 Task: Use Google Earth to explore the Great Barrier Reef and Northern Lights. Add them to a project.
Action: Mouse moved to (129, 83)
Screenshot: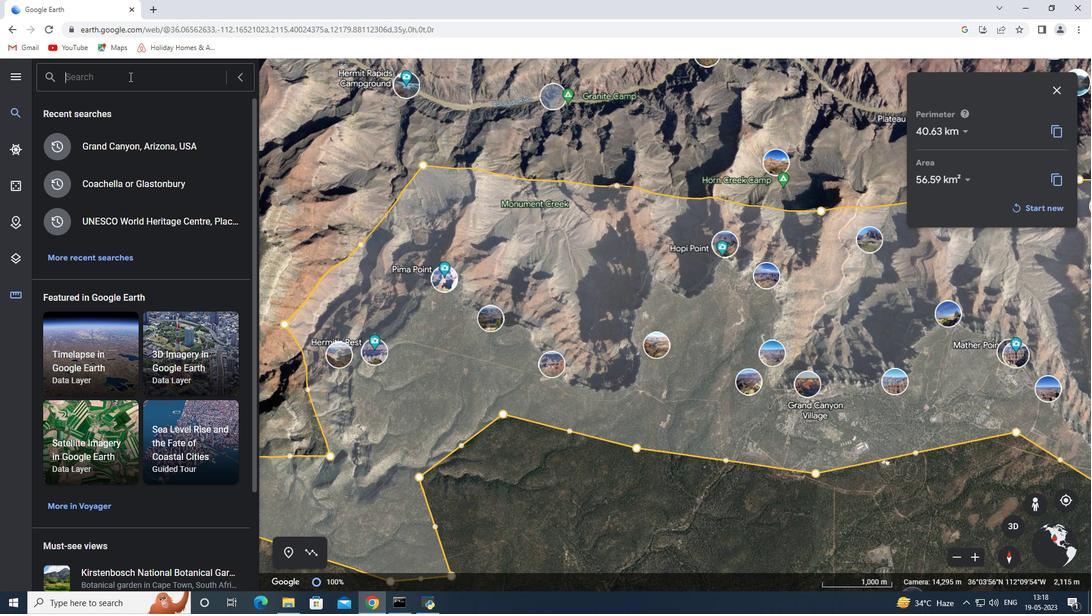 
Action: Mouse pressed left at (129, 83)
Screenshot: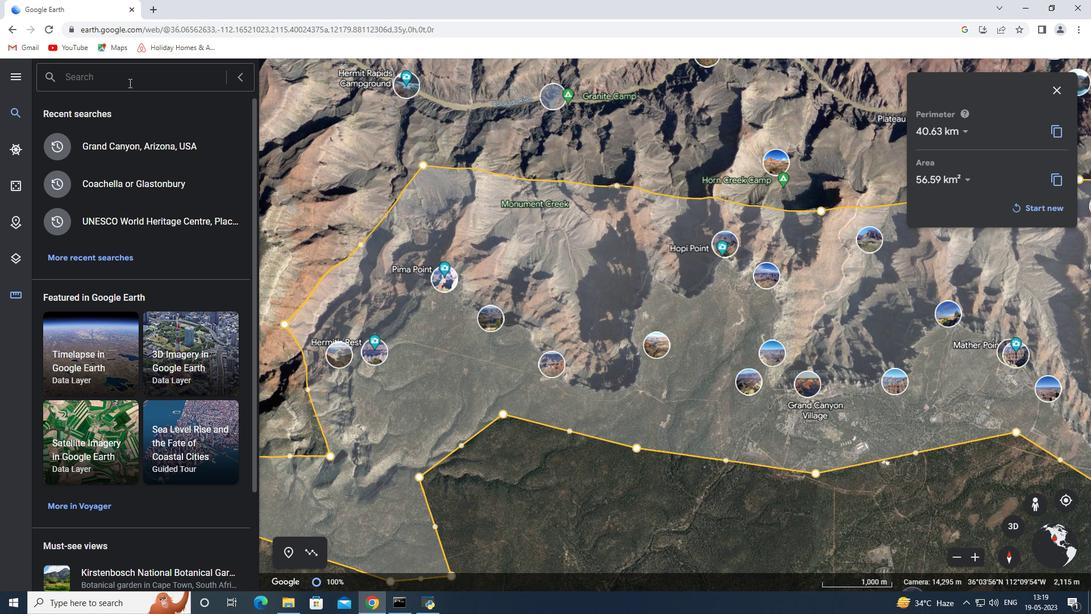 
Action: Key pressed <Key.shift><Key.shift><Key.shift><Key.shift><Key.shift><Key.shift><Key.shift><Key.shift><Key.shift><Key.shift><Key.shift><Key.shift><Key.shift><Key.shift><Key.shift><Key.shift><Key.shift><Key.shift><Key.shift><Key.shift><Key.shift><Key.shift><Key.shift><Key.shift><Key.shift><Key.shift><Key.shift><Key.shift><Key.shift><Key.shift><Key.shift><Key.shift><Key.shift><Key.shift>North<Key.space><Key.backspace>ern<Key.space><Key.shift>Lights<Key.space>
Screenshot: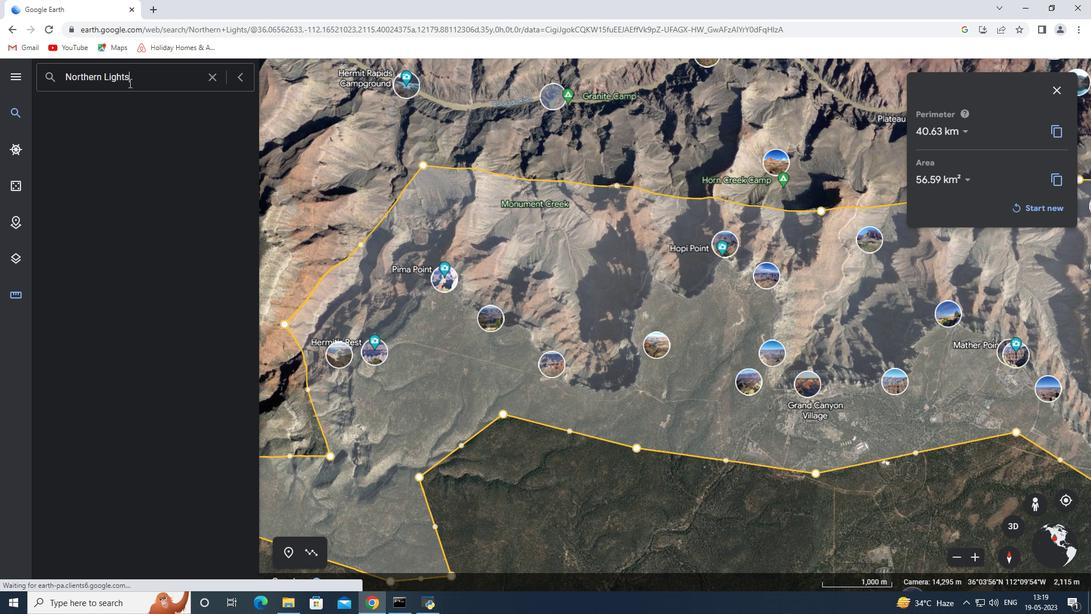 
Action: Mouse moved to (178, 95)
Screenshot: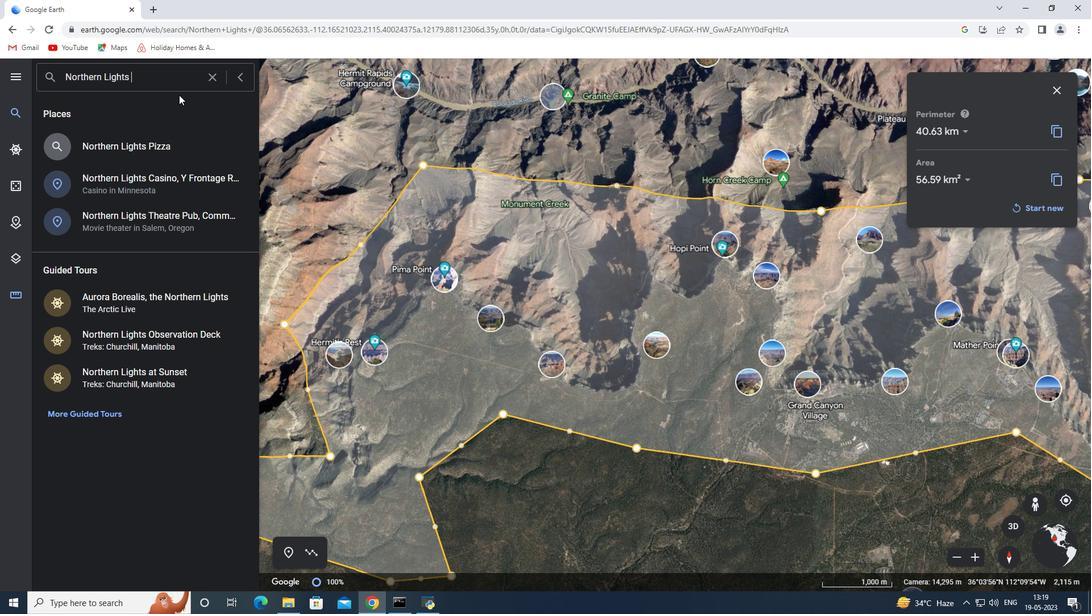 
Action: Key pressed <Key.enter>
Screenshot: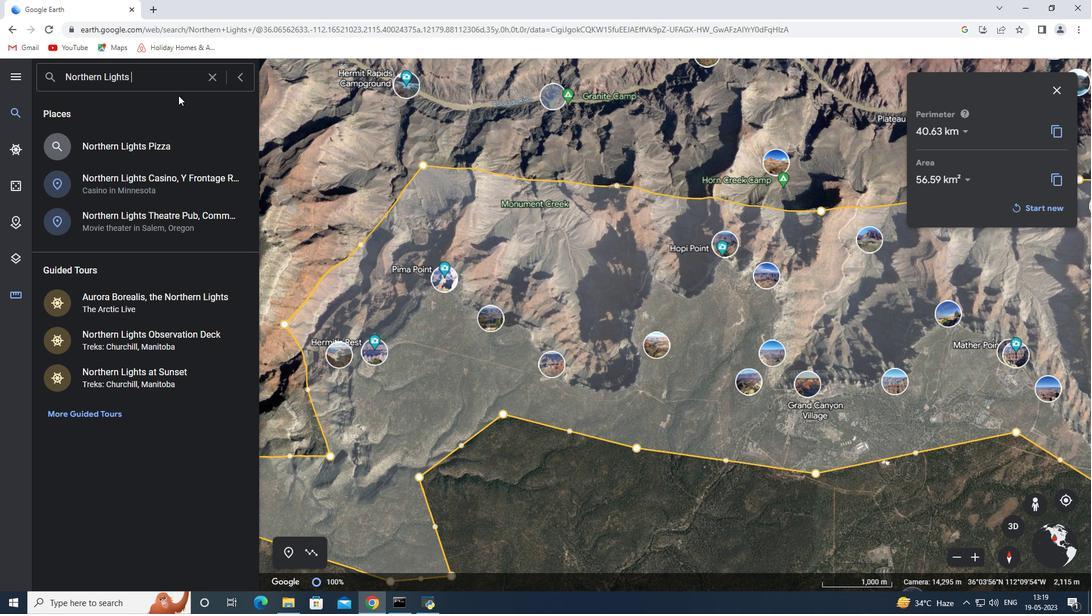 
Action: Mouse moved to (210, 78)
Screenshot: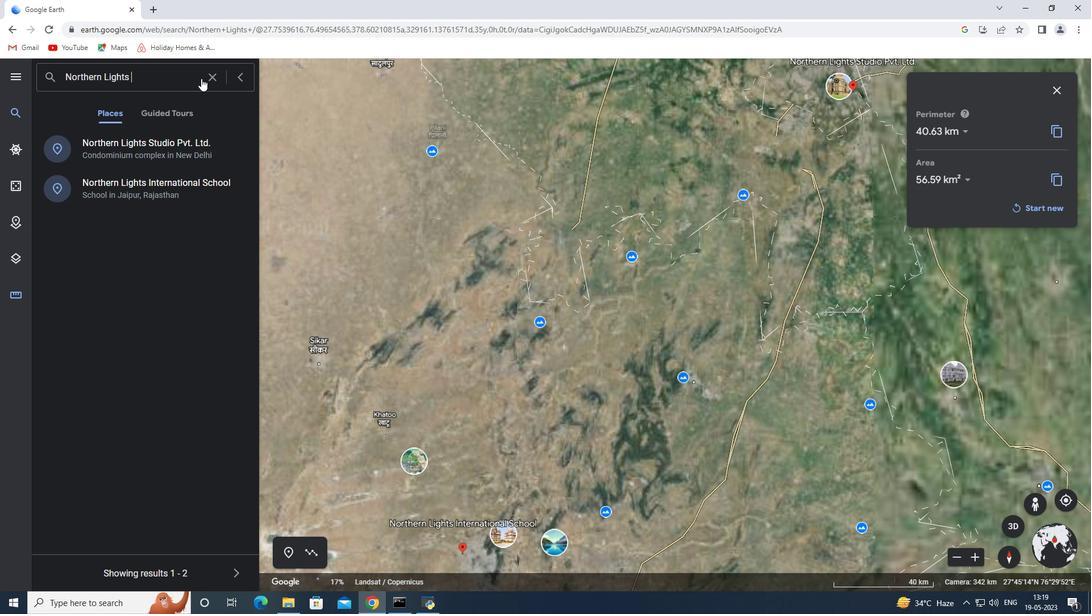 
Action: Mouse pressed left at (210, 78)
Screenshot: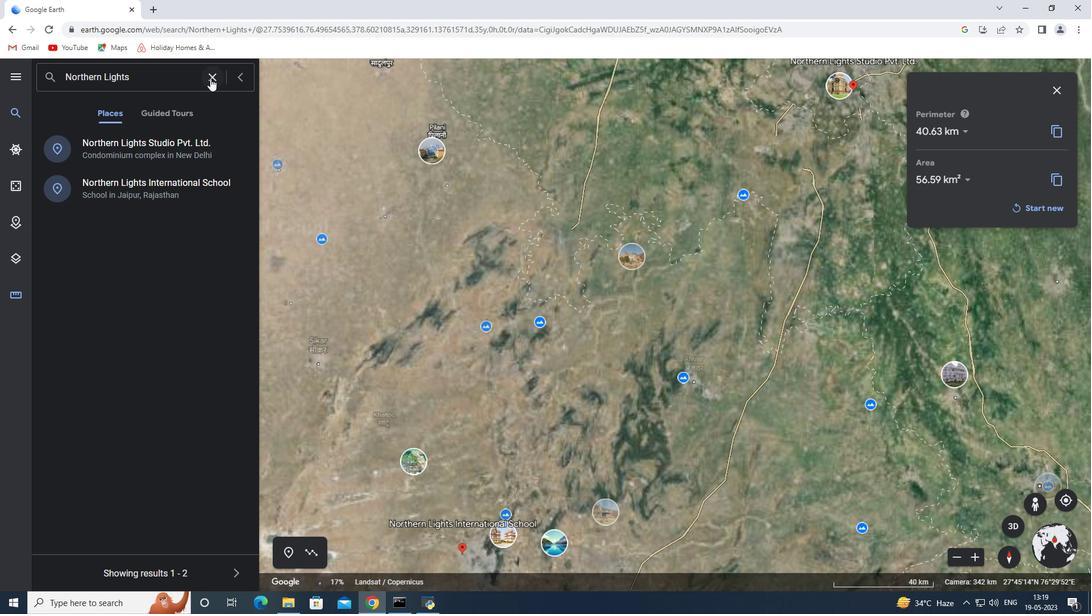 
Action: Mouse moved to (158, 77)
Screenshot: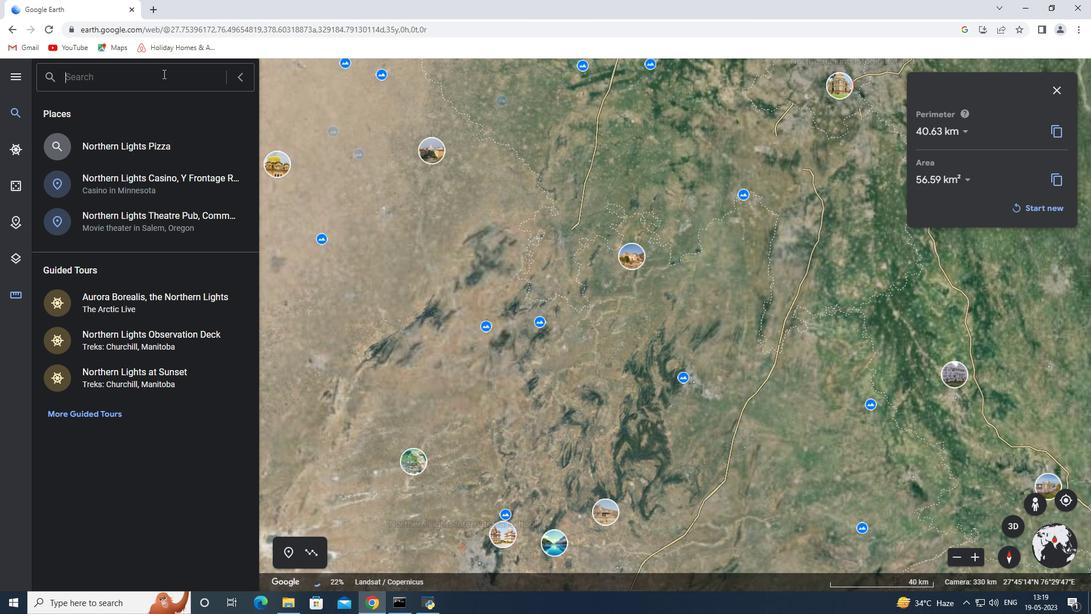 
Action: Mouse pressed left at (158, 77)
Screenshot: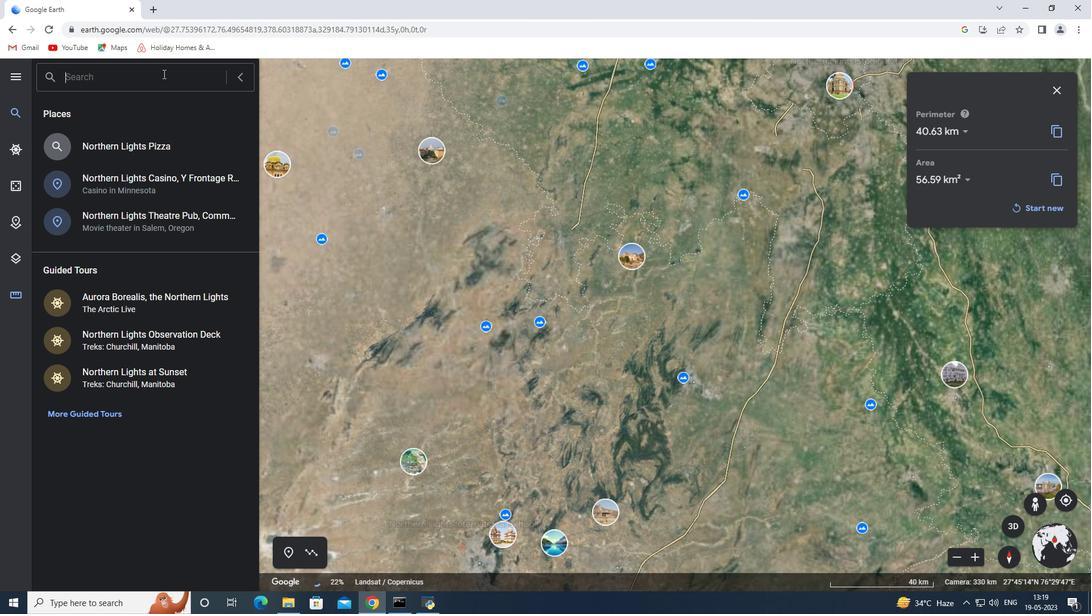 
Action: Mouse moved to (157, 77)
Screenshot: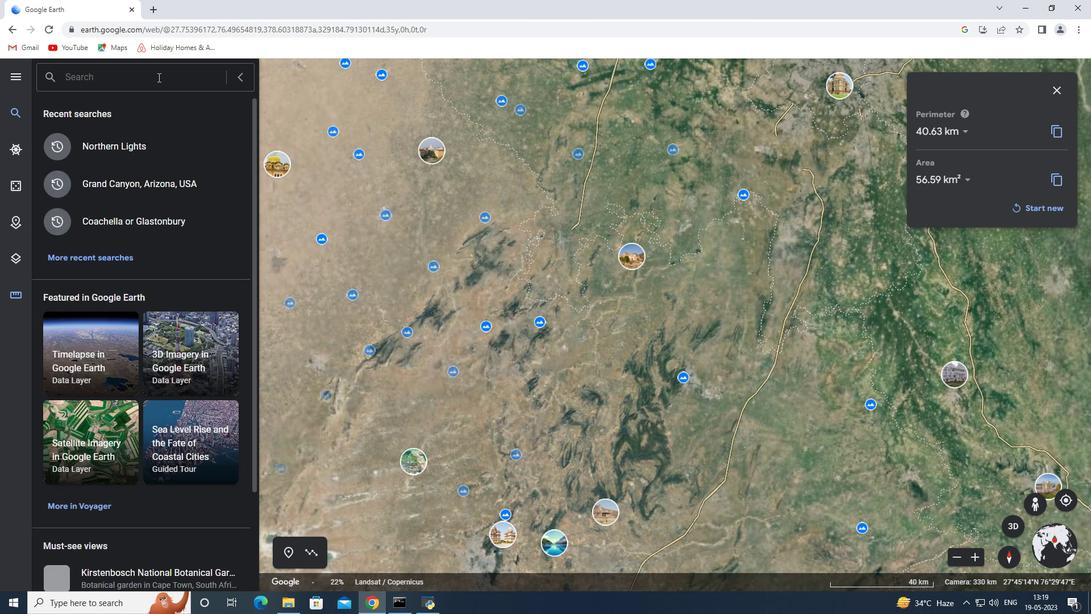 
Action: Key pressed <Key.shift>Great<Key.space><Key.shift>Barrier<Key.space><Key.shift><Key.shift><Key.shift><Key.shift><Key.shift><Key.shift><Key.shift><Key.shift>Reef<Key.enter>
Screenshot: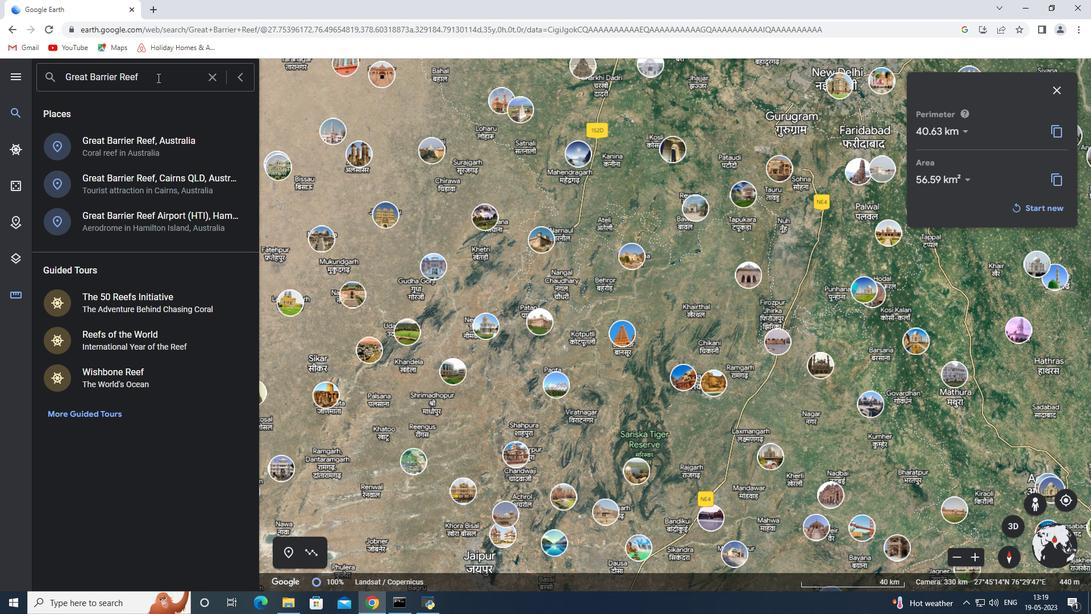 
Action: Mouse moved to (503, 447)
Screenshot: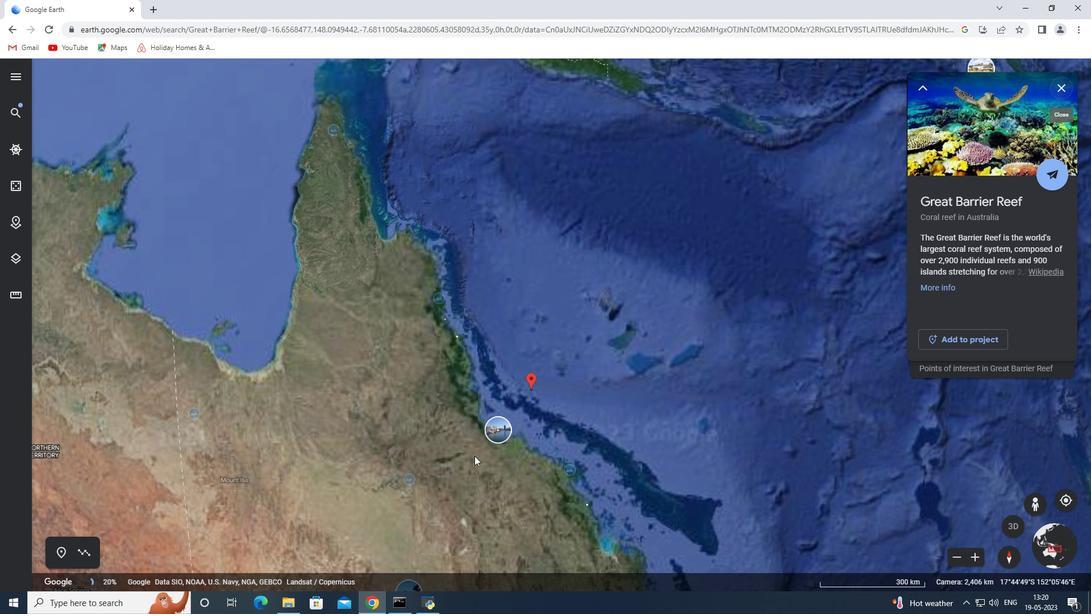
Action: Mouse scrolled (503, 448) with delta (0, 0)
Screenshot: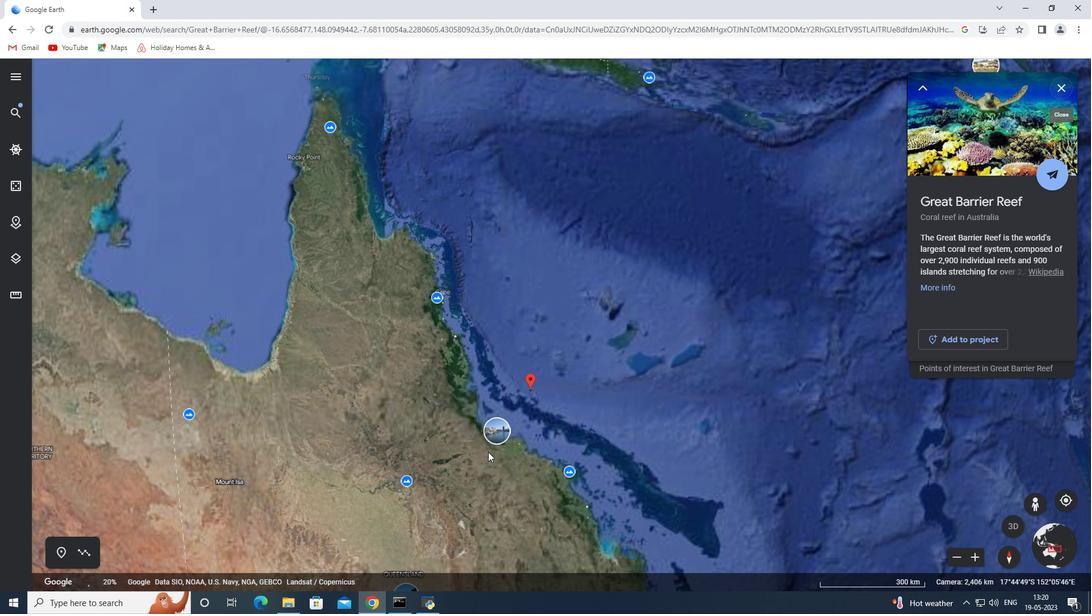 
Action: Mouse scrolled (503, 448) with delta (0, 0)
Screenshot: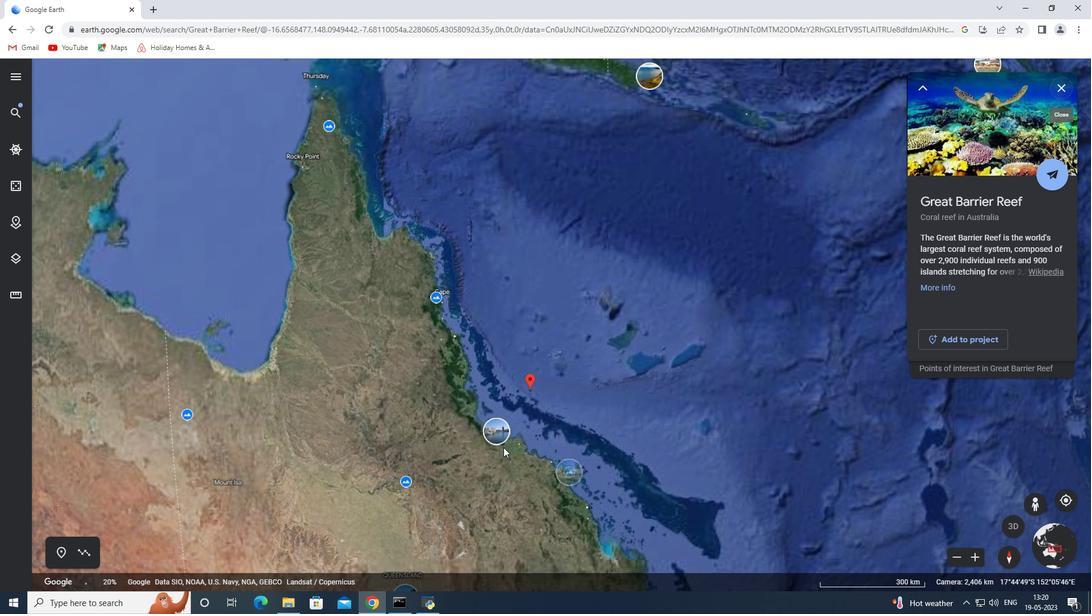 
Action: Mouse moved to (506, 445)
Screenshot: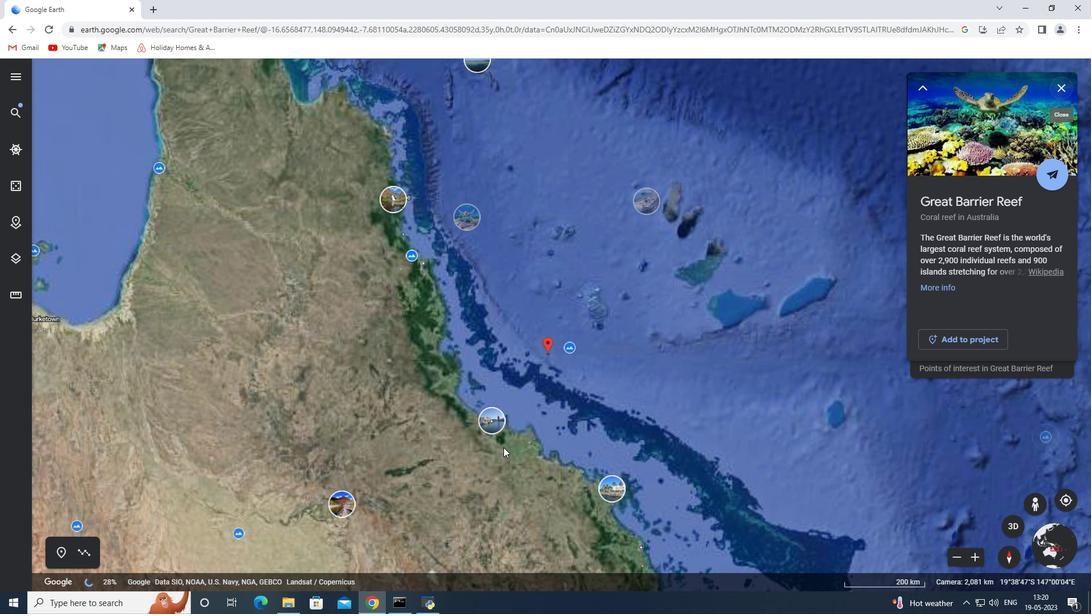 
Action: Mouse scrolled (506, 446) with delta (0, 0)
Screenshot: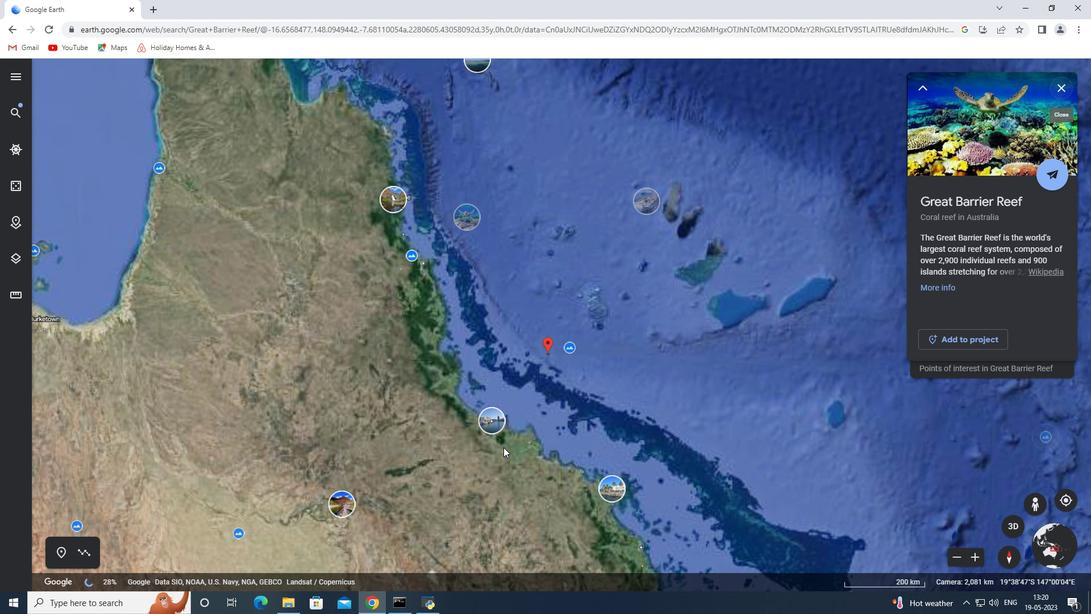 
Action: Mouse moved to (507, 445)
Screenshot: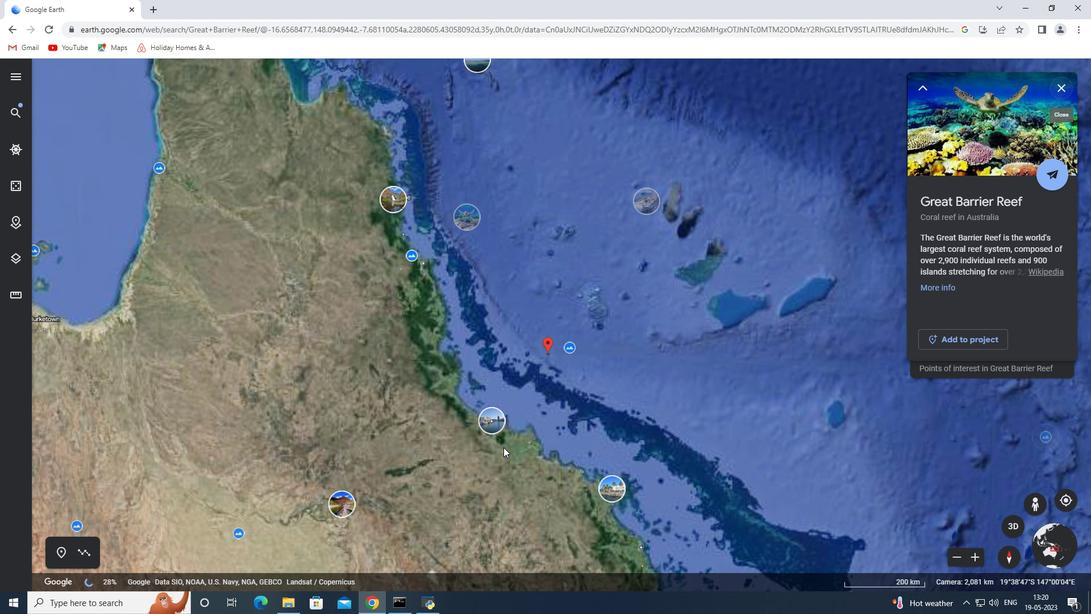 
Action: Mouse scrolled (507, 446) with delta (0, 0)
Screenshot: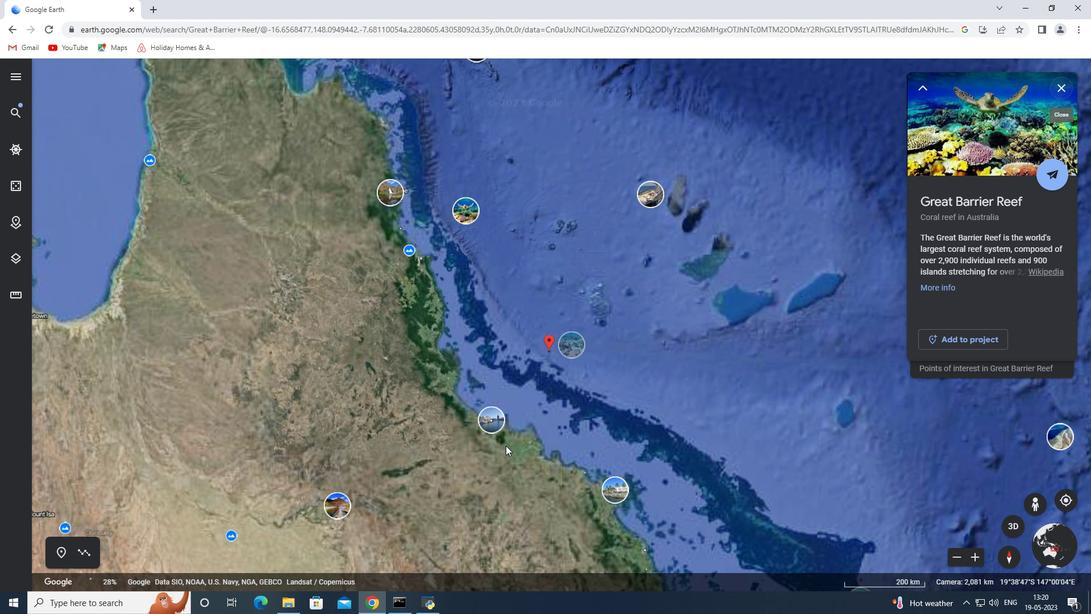 
Action: Mouse moved to (602, 308)
Screenshot: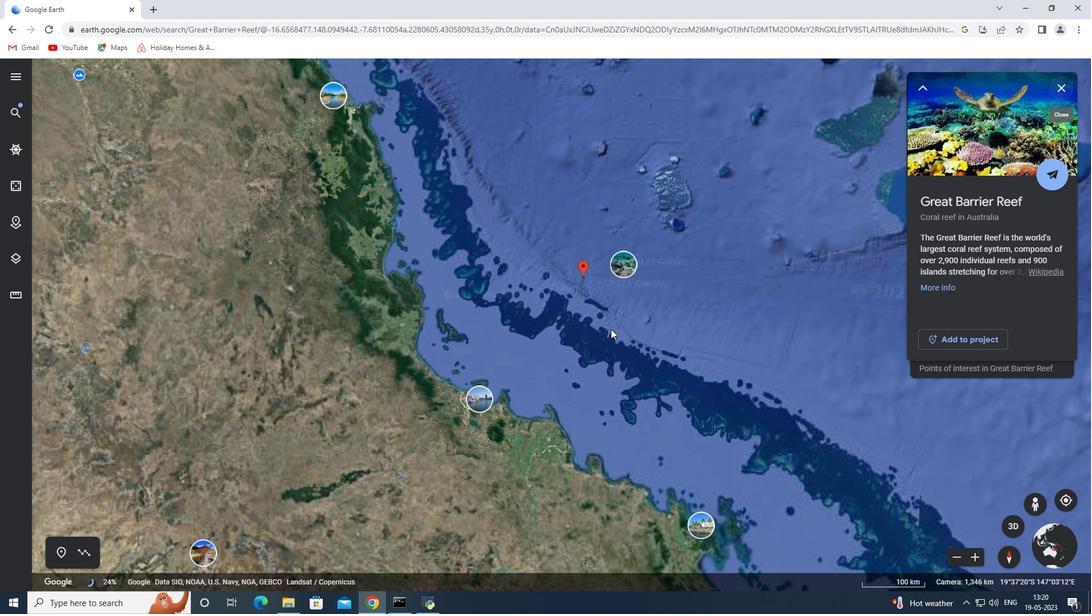 
Action: Mouse scrolled (602, 309) with delta (0, 0)
Screenshot: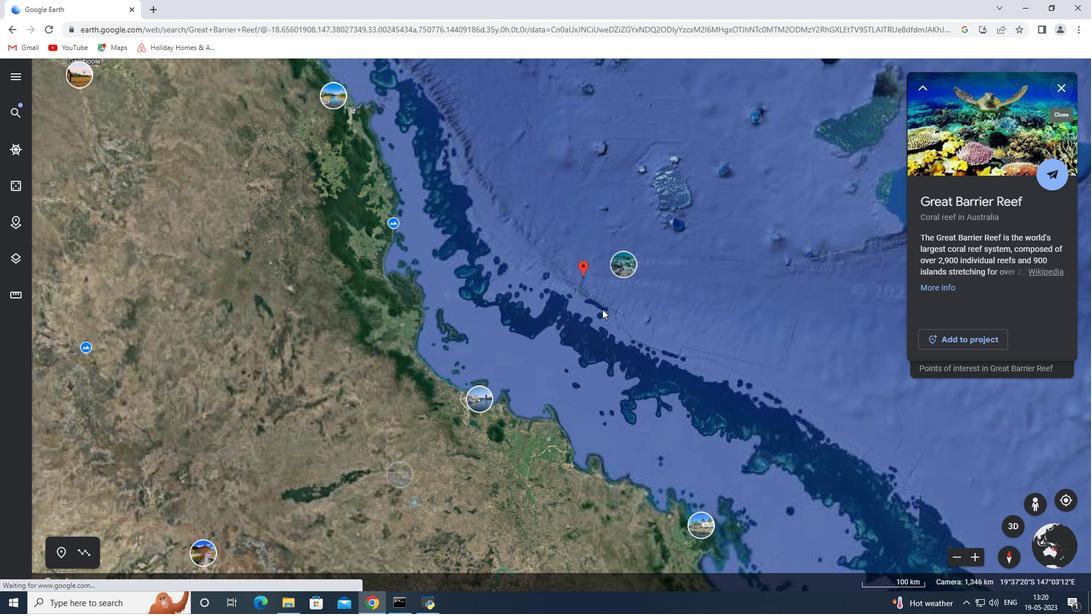 
Action: Mouse moved to (967, 148)
Screenshot: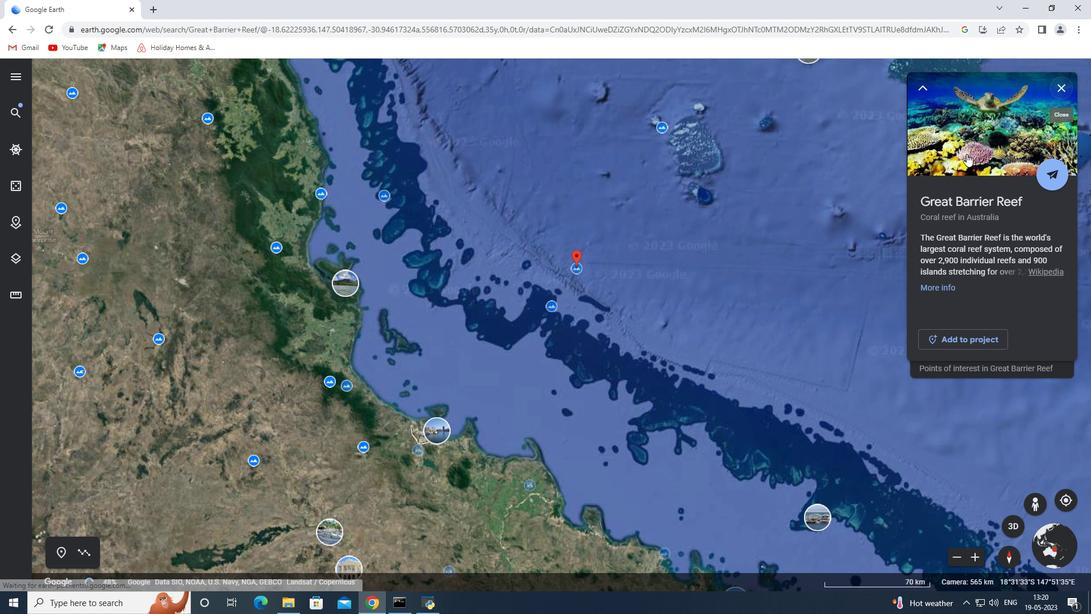 
Action: Mouse pressed left at (967, 148)
Screenshot: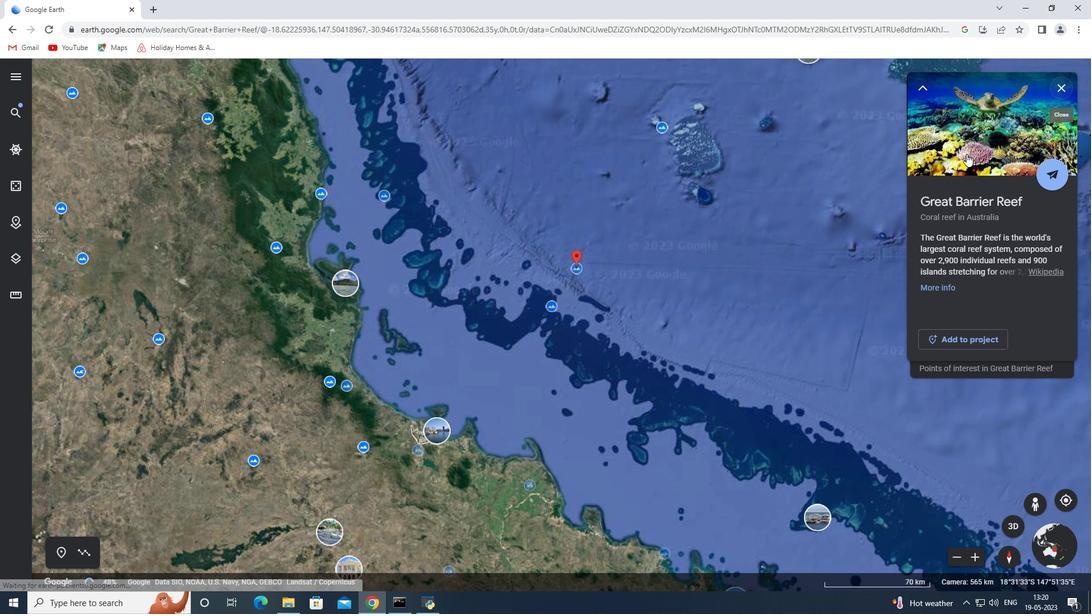
Action: Mouse moved to (1019, 290)
Screenshot: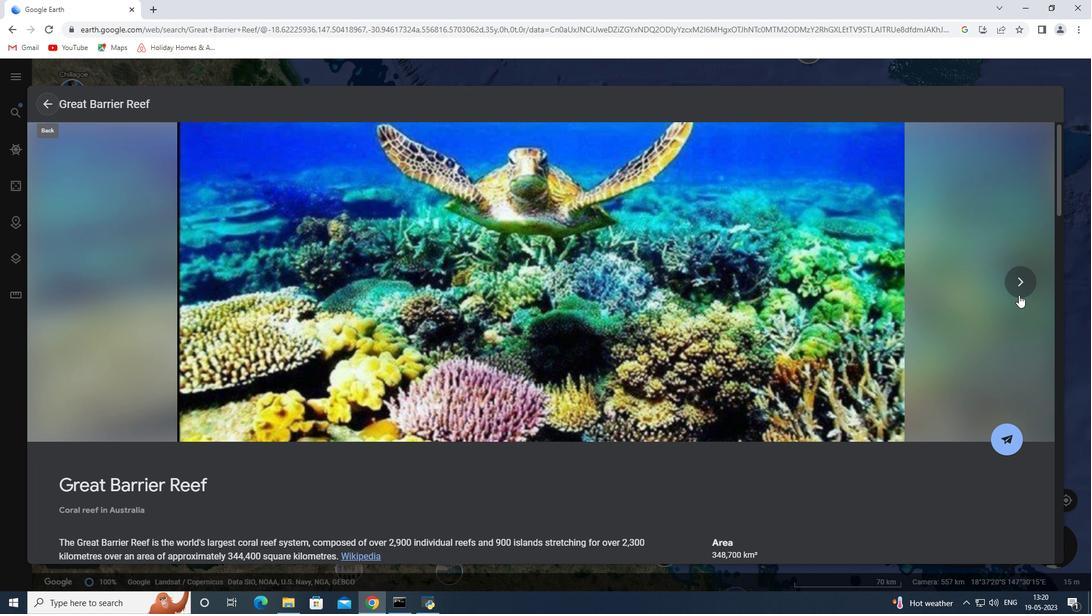 
Action: Mouse pressed left at (1019, 290)
Screenshot: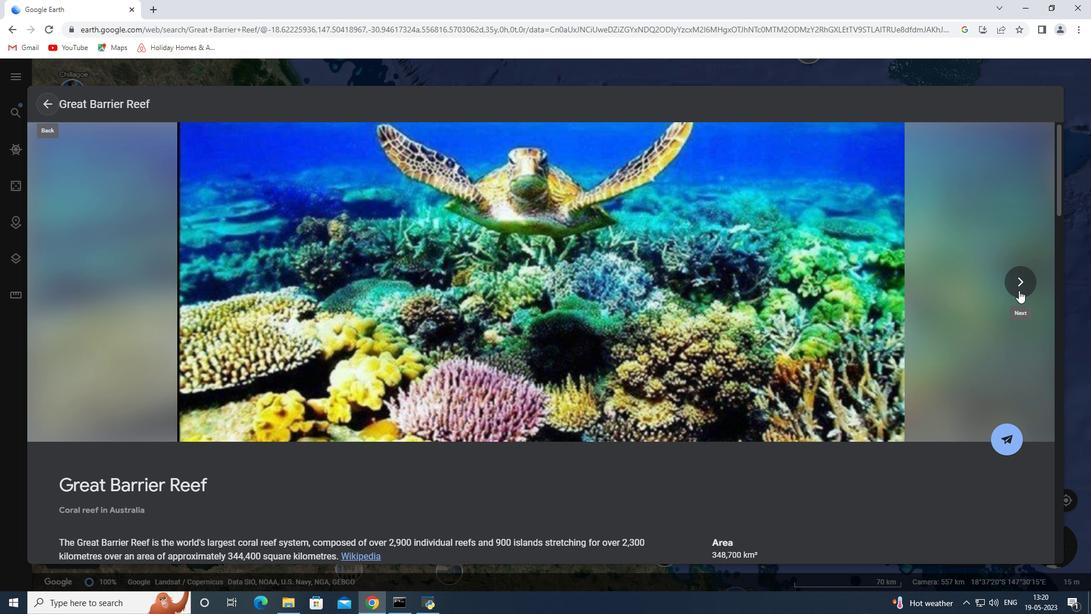 
Action: Mouse moved to (1019, 291)
Screenshot: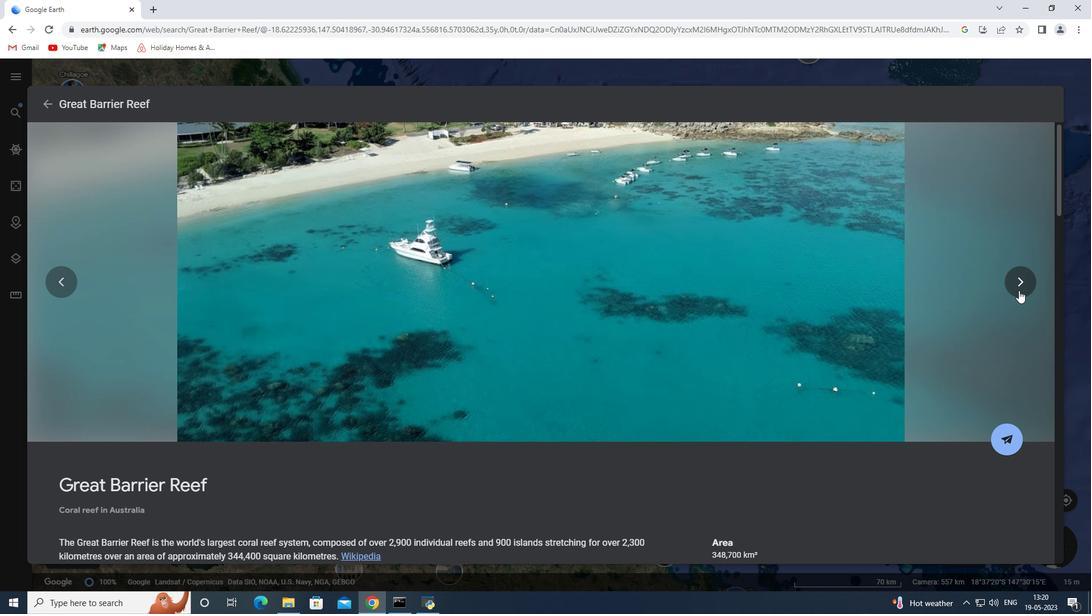 
Action: Mouse pressed left at (1019, 291)
Screenshot: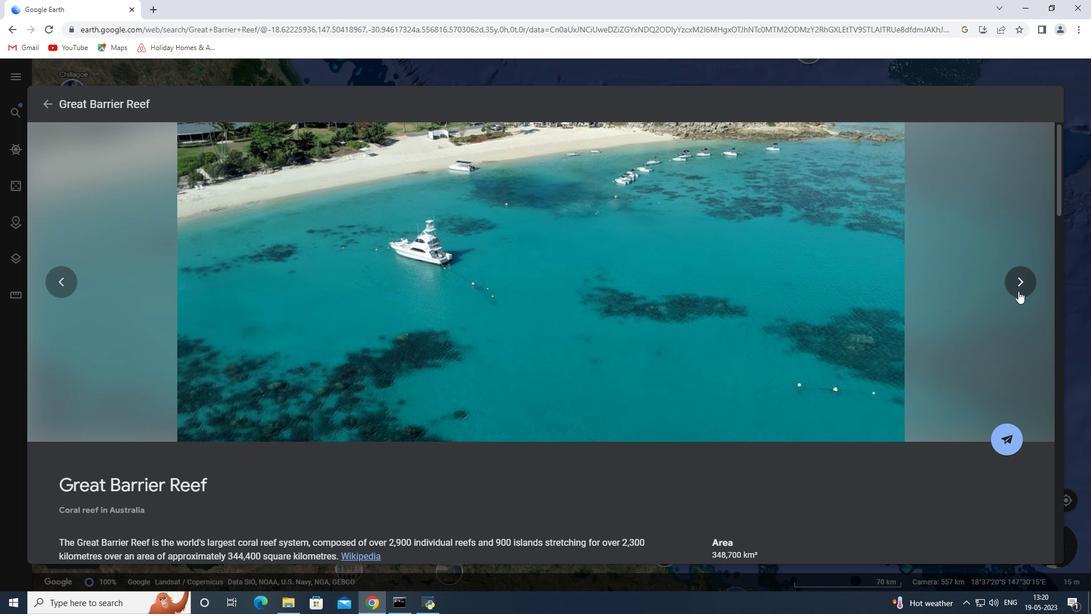 
Action: Mouse moved to (1017, 294)
Screenshot: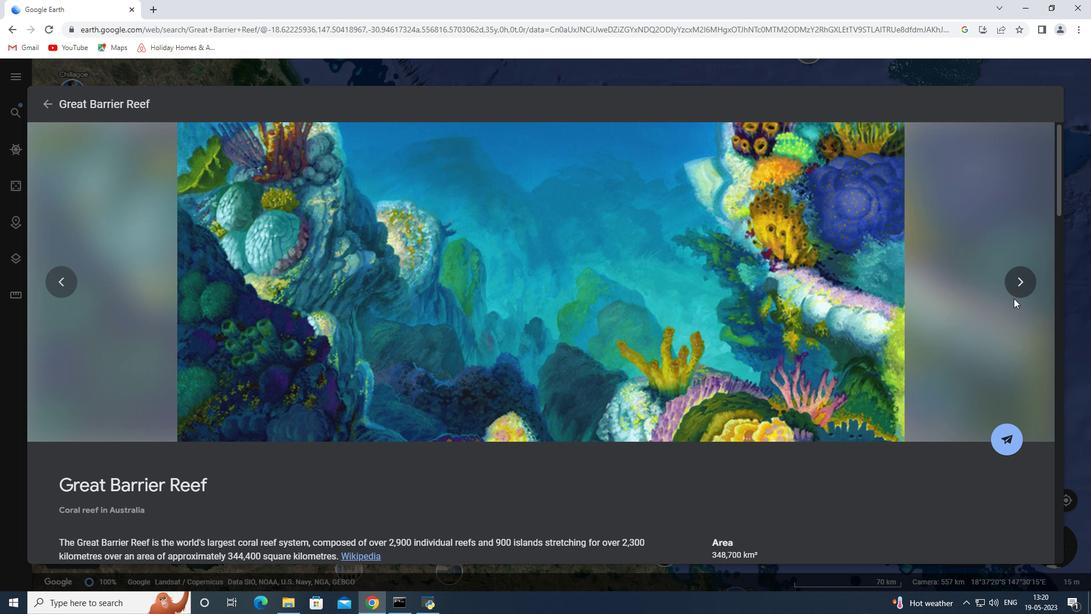 
Action: Mouse pressed left at (1017, 294)
Screenshot: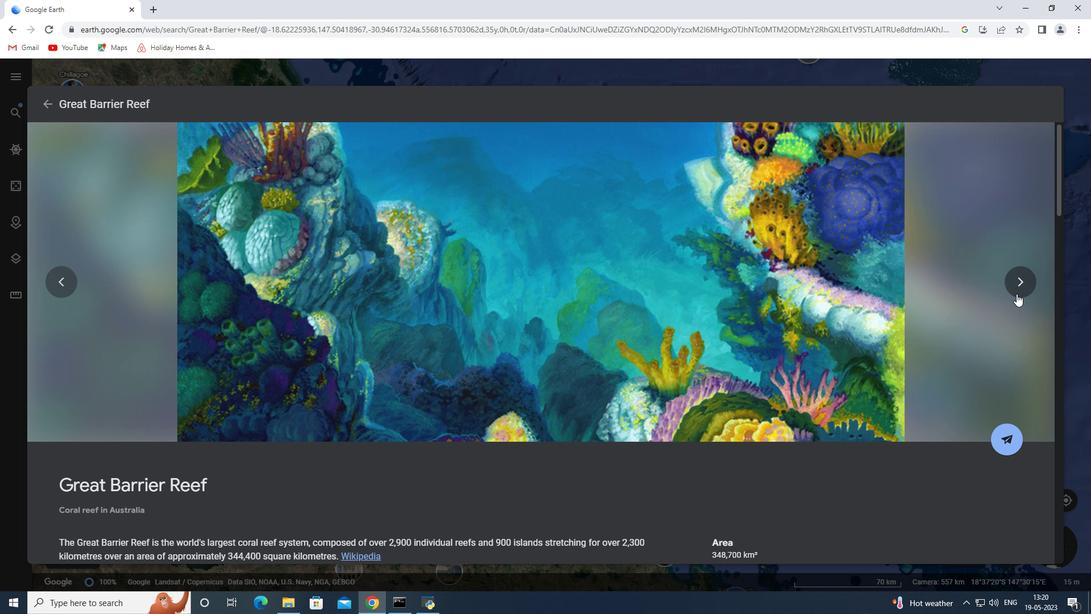 
Action: Mouse pressed left at (1017, 294)
Screenshot: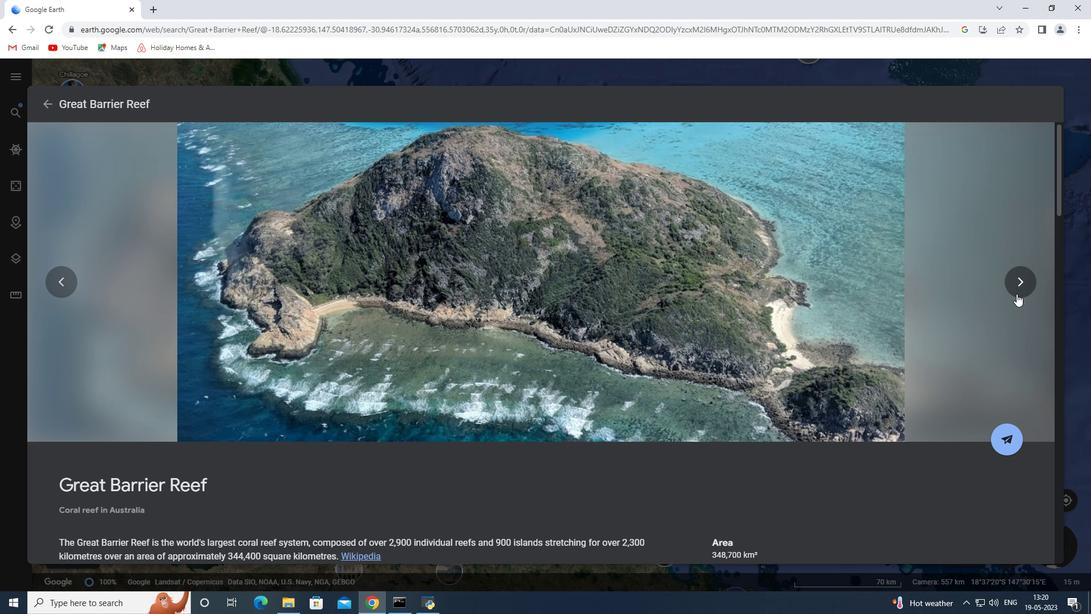 
Action: Mouse pressed left at (1017, 294)
Screenshot: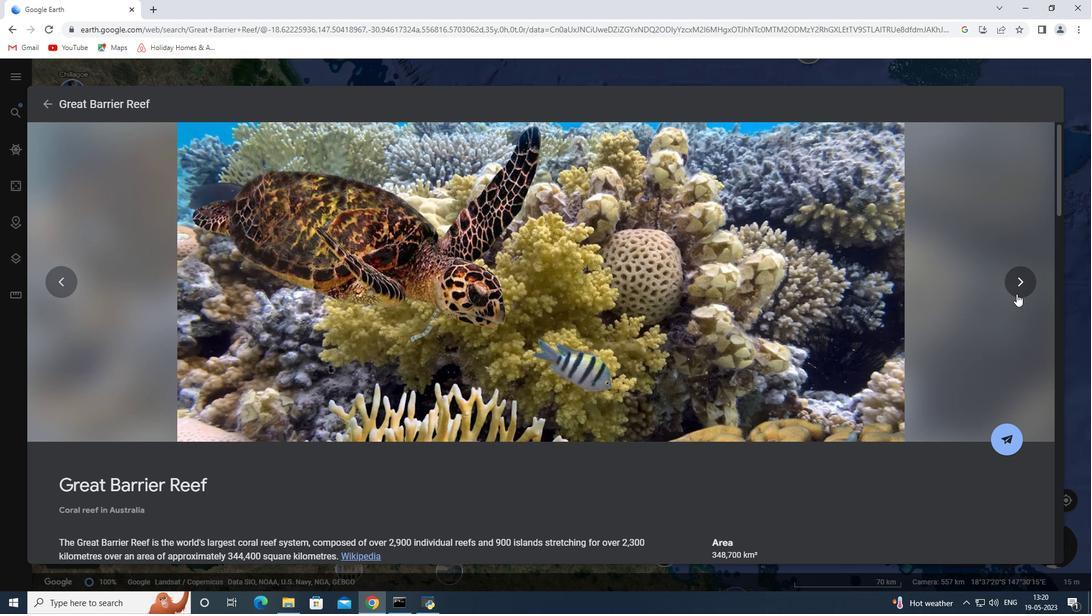 
Action: Mouse pressed left at (1017, 294)
Screenshot: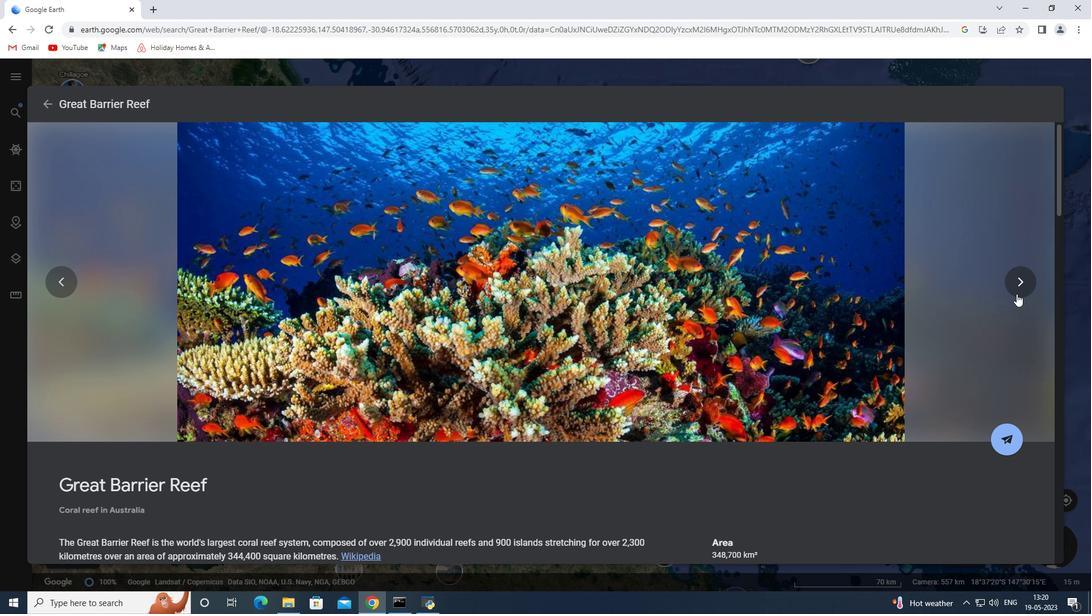 
Action: Mouse pressed left at (1017, 294)
Screenshot: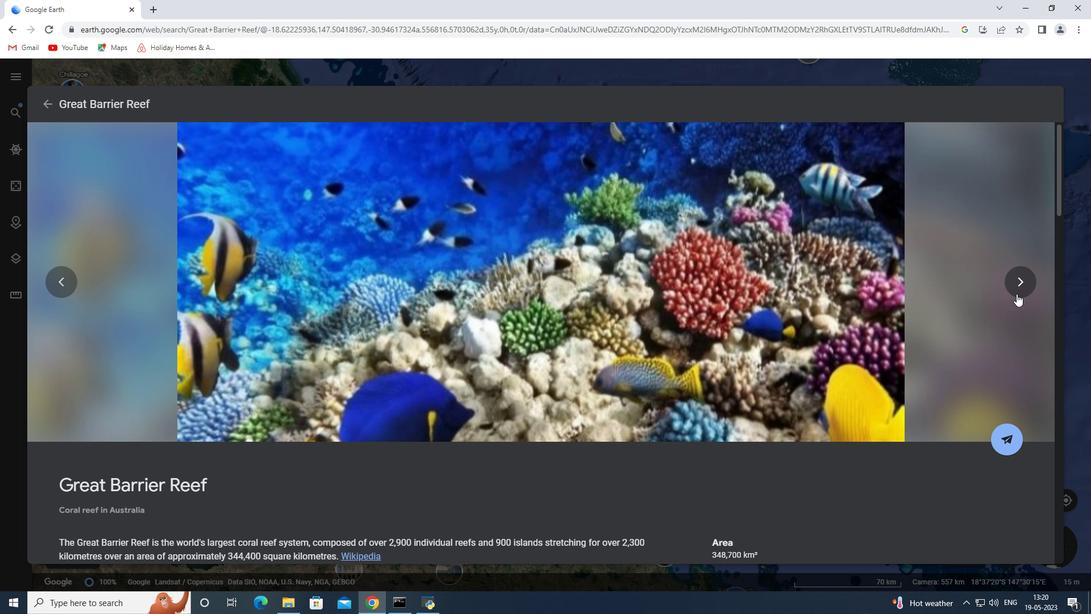 
Action: Mouse pressed left at (1017, 294)
Screenshot: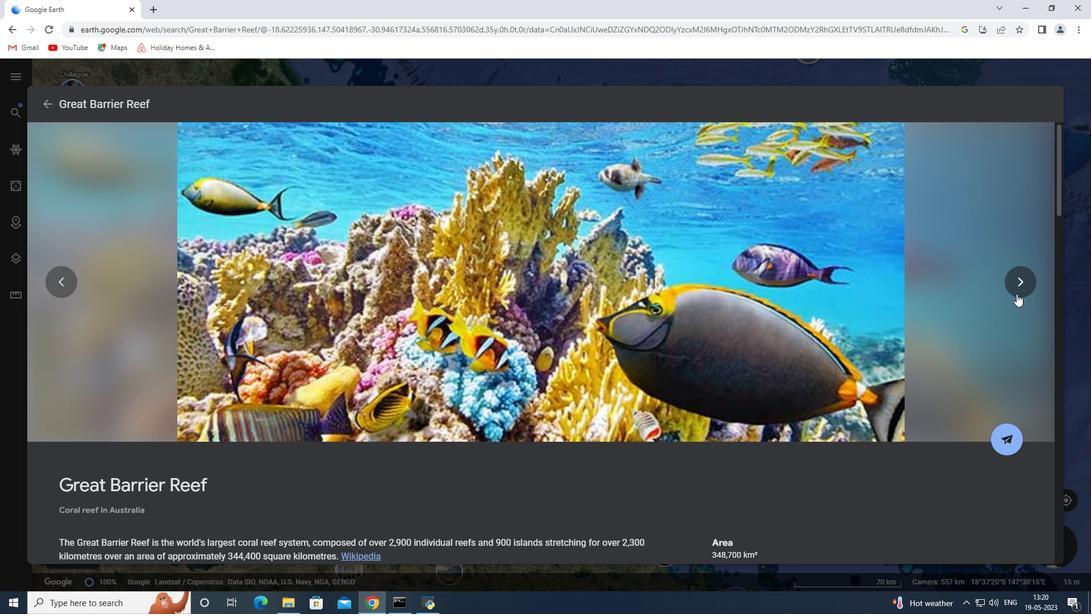 
Action: Mouse moved to (1019, 289)
Screenshot: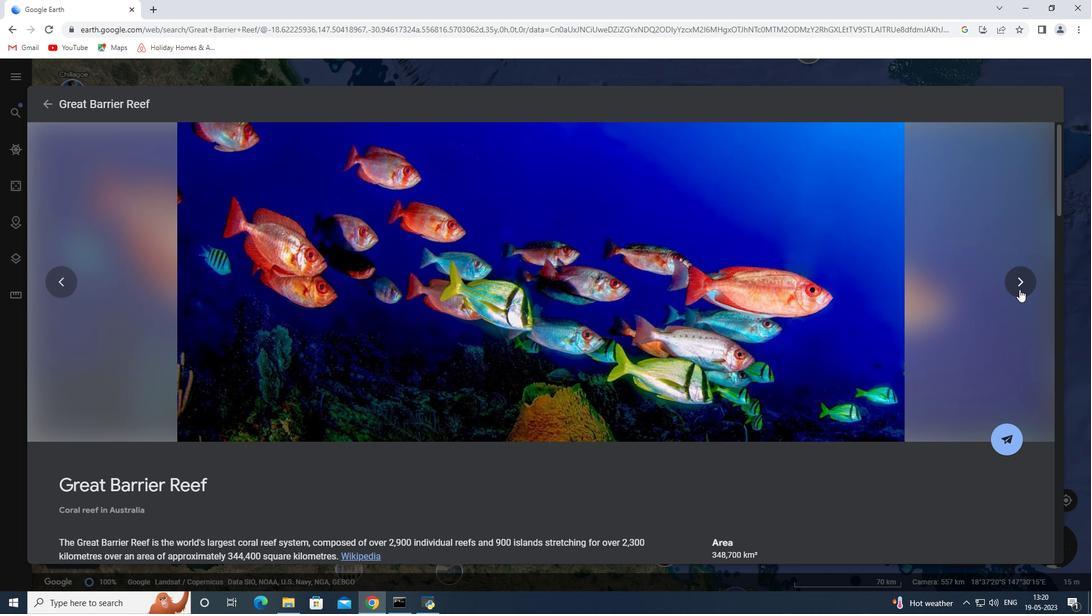 
Action: Mouse pressed left at (1019, 289)
Screenshot: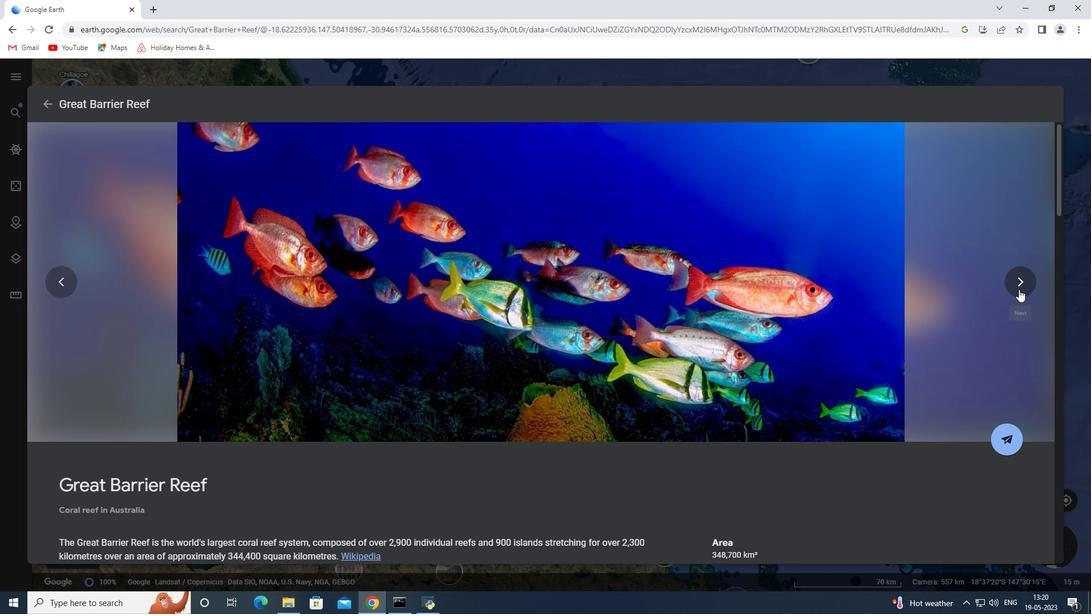 
Action: Mouse moved to (1023, 284)
Screenshot: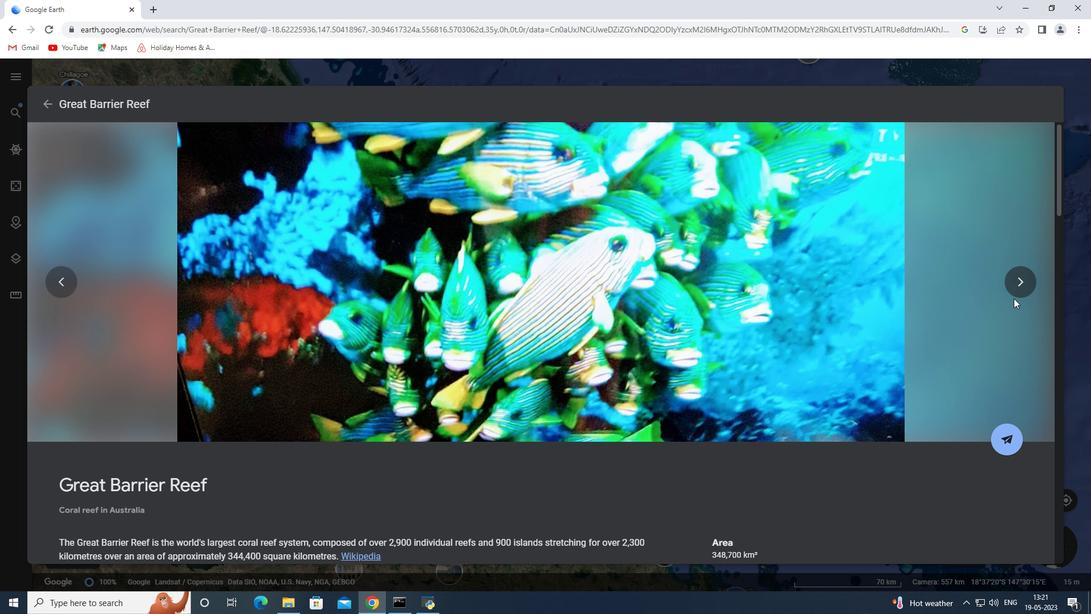 
Action: Mouse pressed left at (1023, 284)
Screenshot: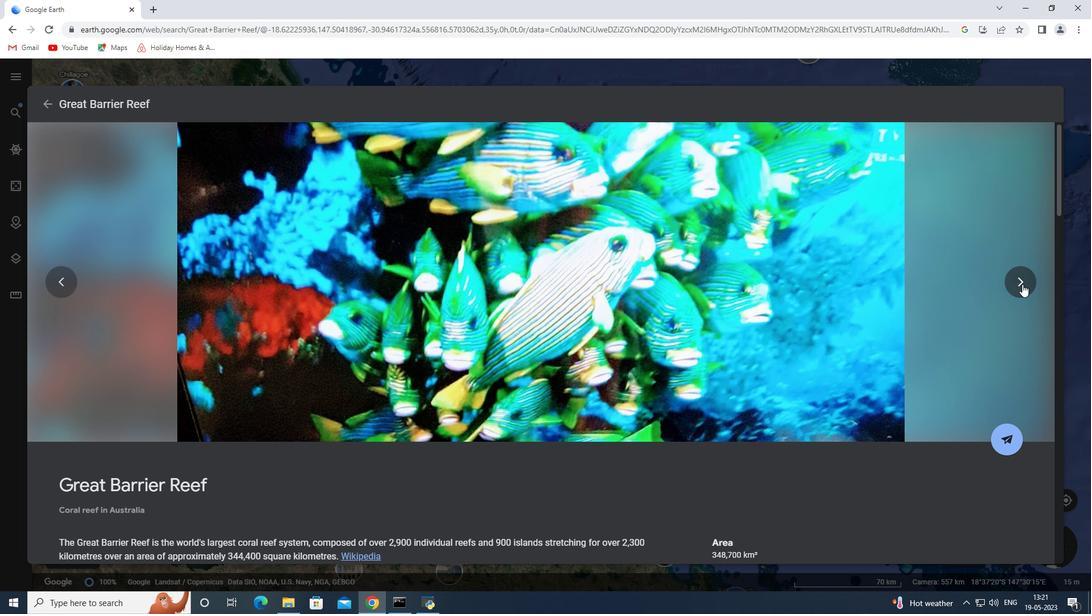 
Action: Mouse moved to (1023, 284)
Screenshot: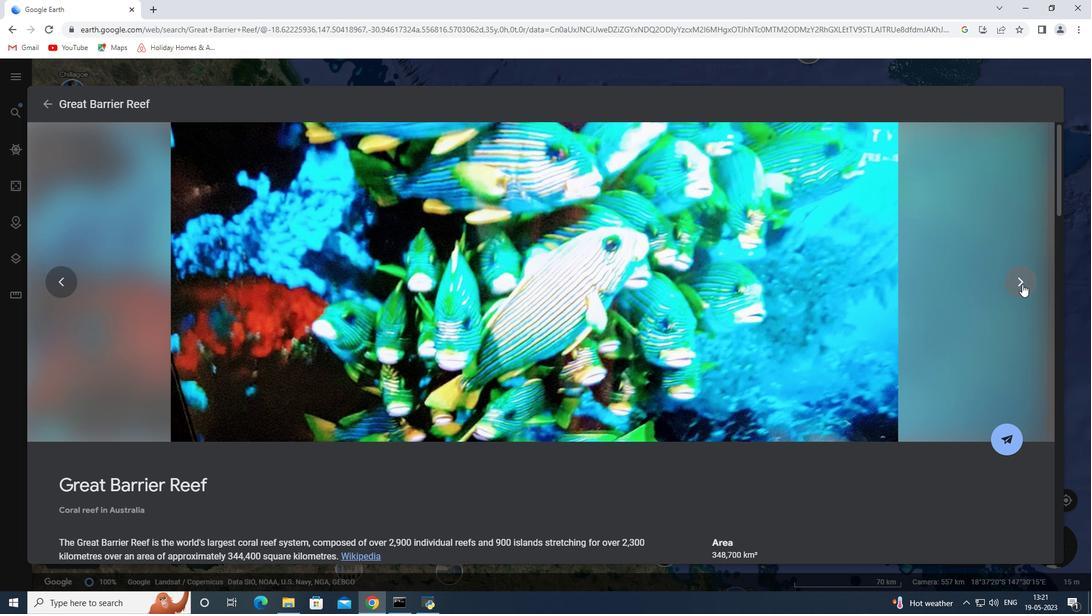 
Action: Mouse pressed left at (1023, 284)
Screenshot: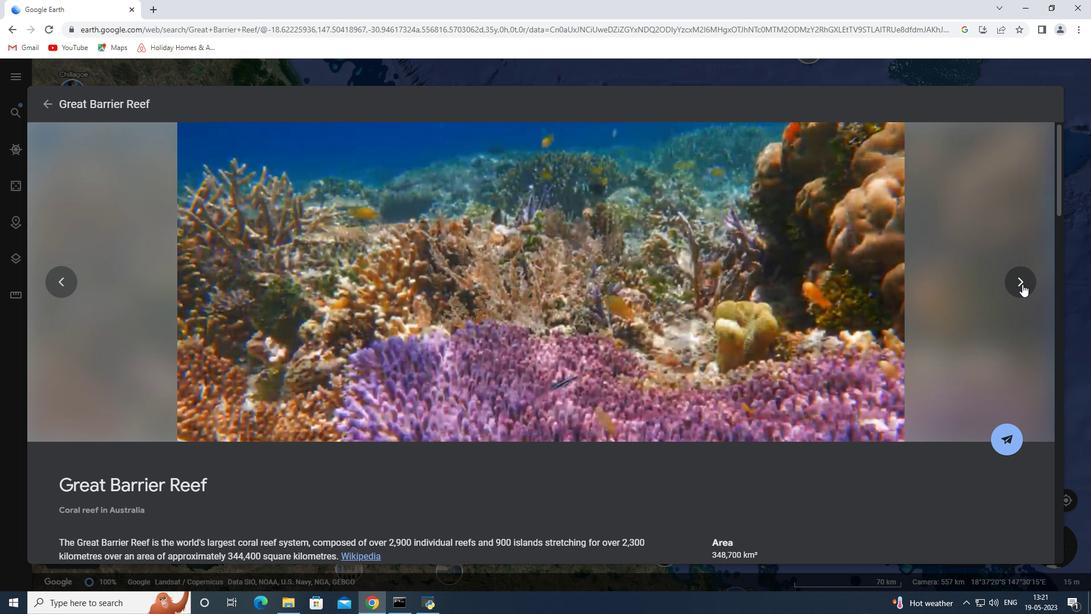 
Action: Mouse pressed left at (1023, 284)
Screenshot: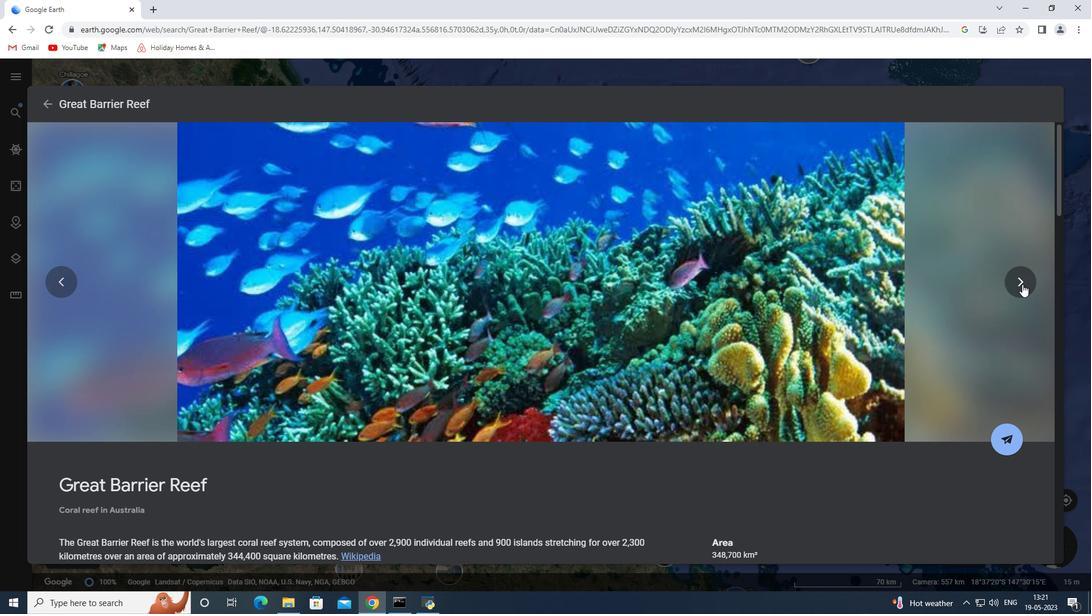 
Action: Mouse pressed left at (1023, 284)
Screenshot: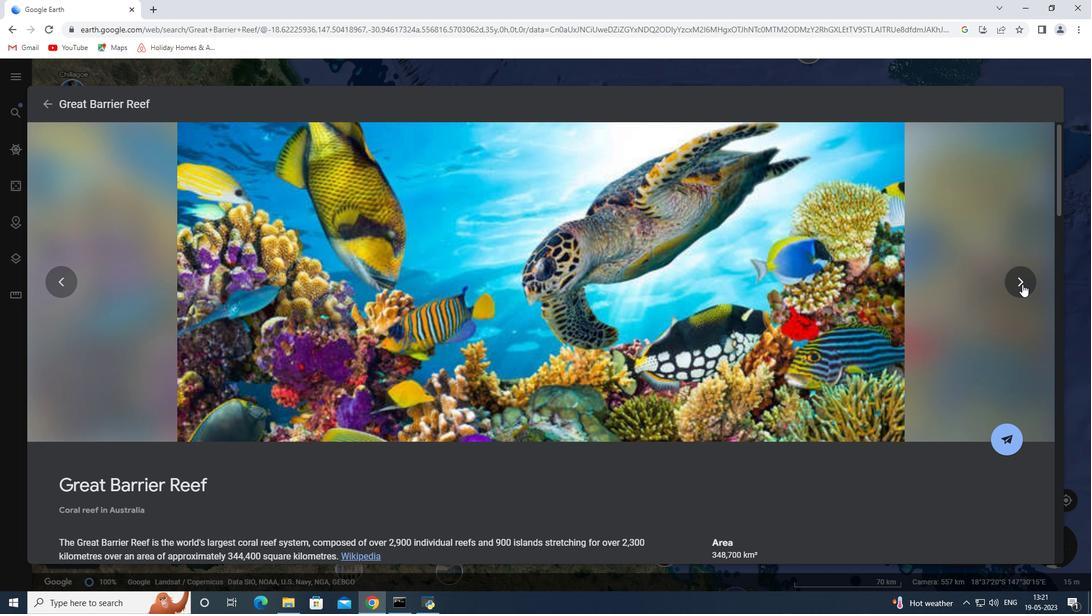 
Action: Mouse pressed left at (1023, 284)
Screenshot: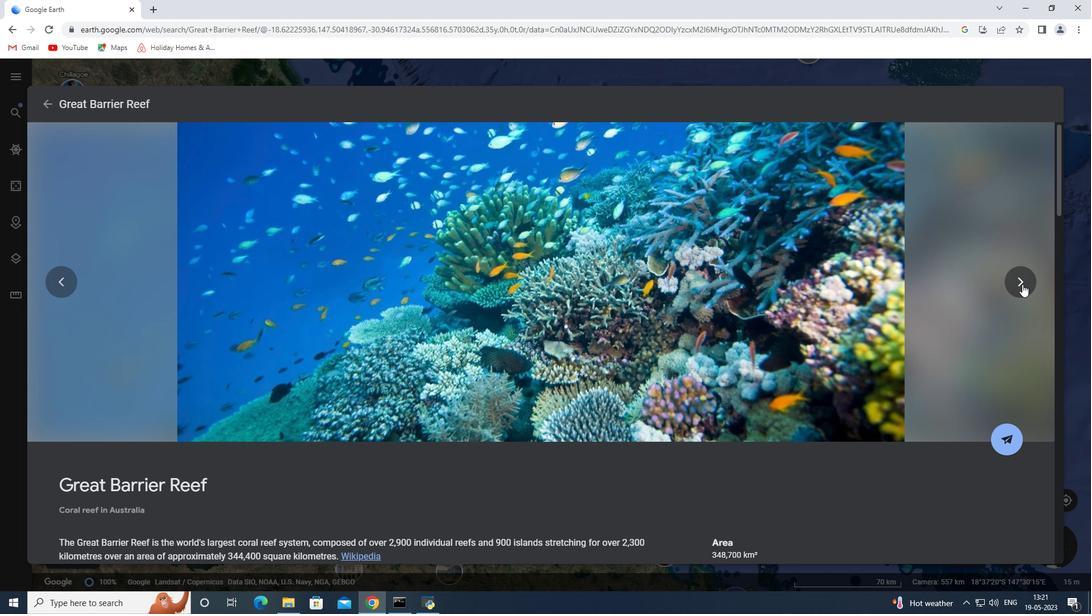 
Action: Mouse pressed left at (1023, 284)
Screenshot: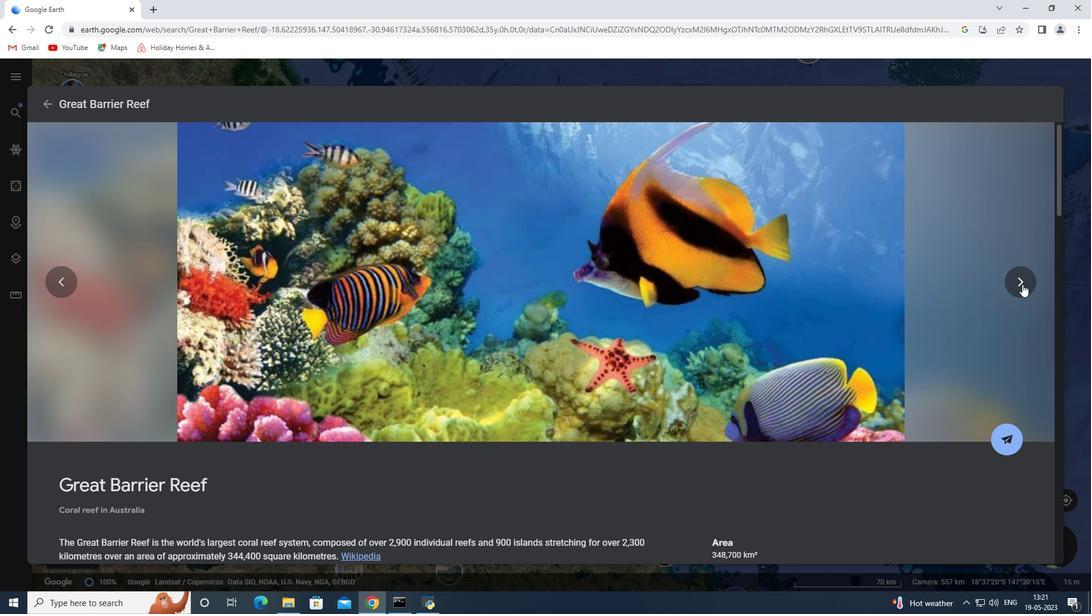 
Action: Mouse pressed left at (1023, 284)
Screenshot: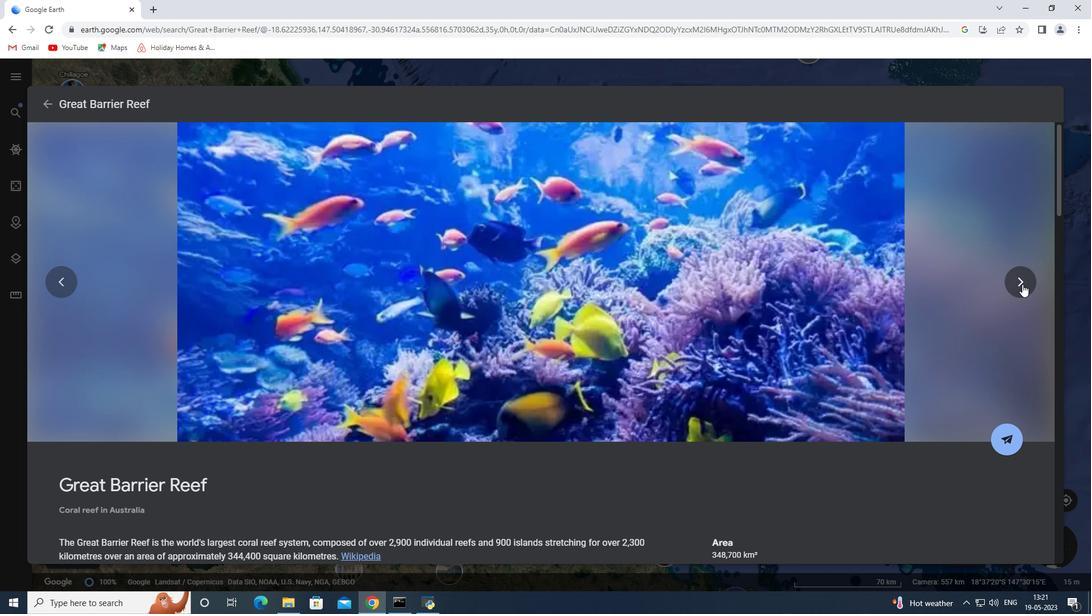 
Action: Mouse pressed left at (1023, 284)
Screenshot: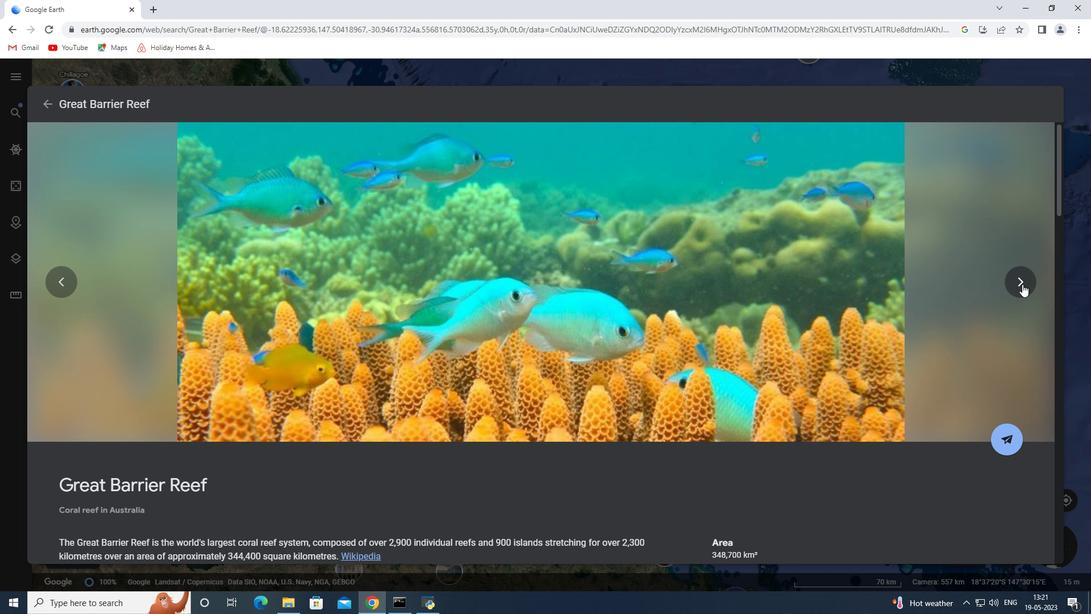 
Action: Mouse pressed left at (1023, 284)
Screenshot: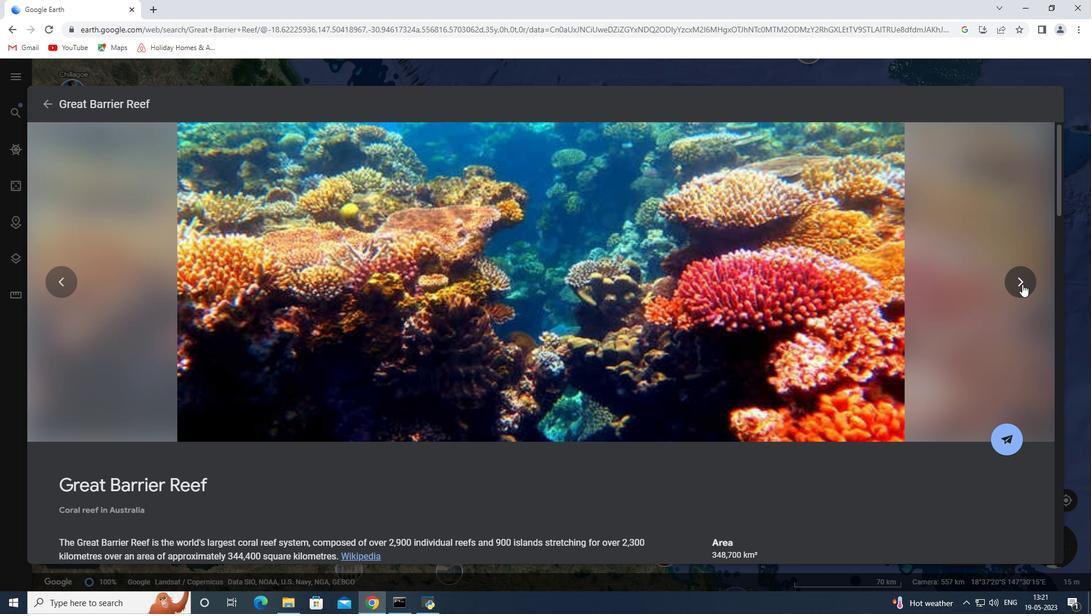 
Action: Mouse pressed left at (1023, 284)
Screenshot: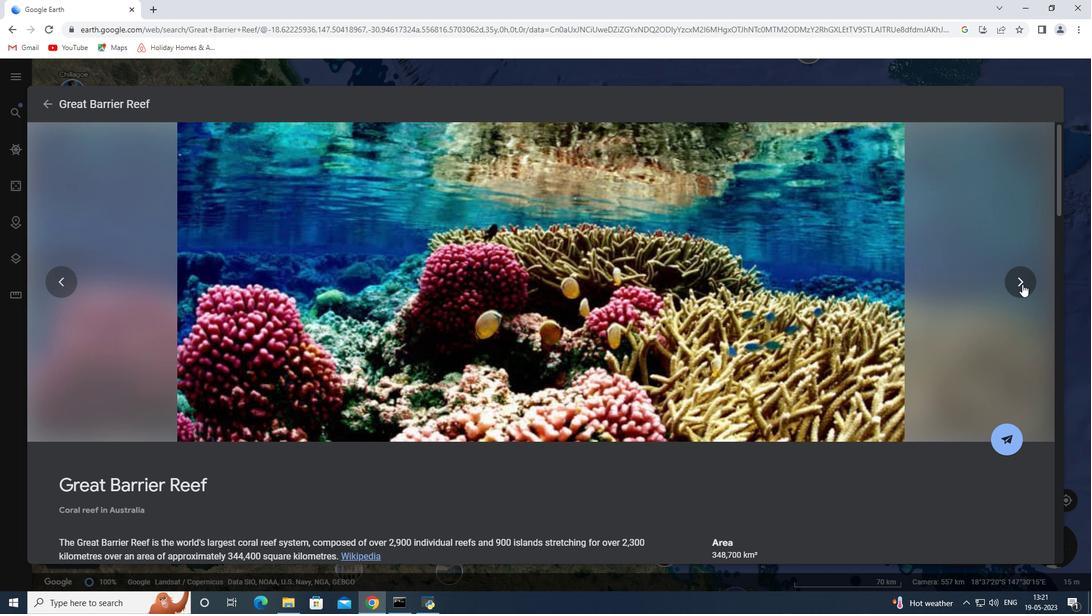 
Action: Mouse moved to (47, 108)
Screenshot: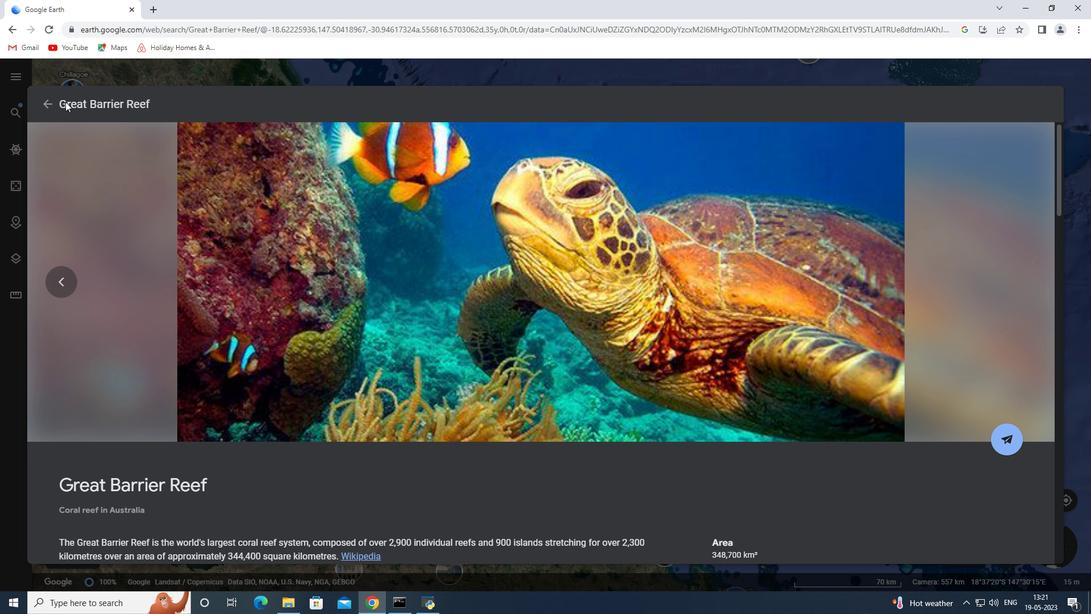 
Action: Mouse pressed left at (47, 108)
Screenshot: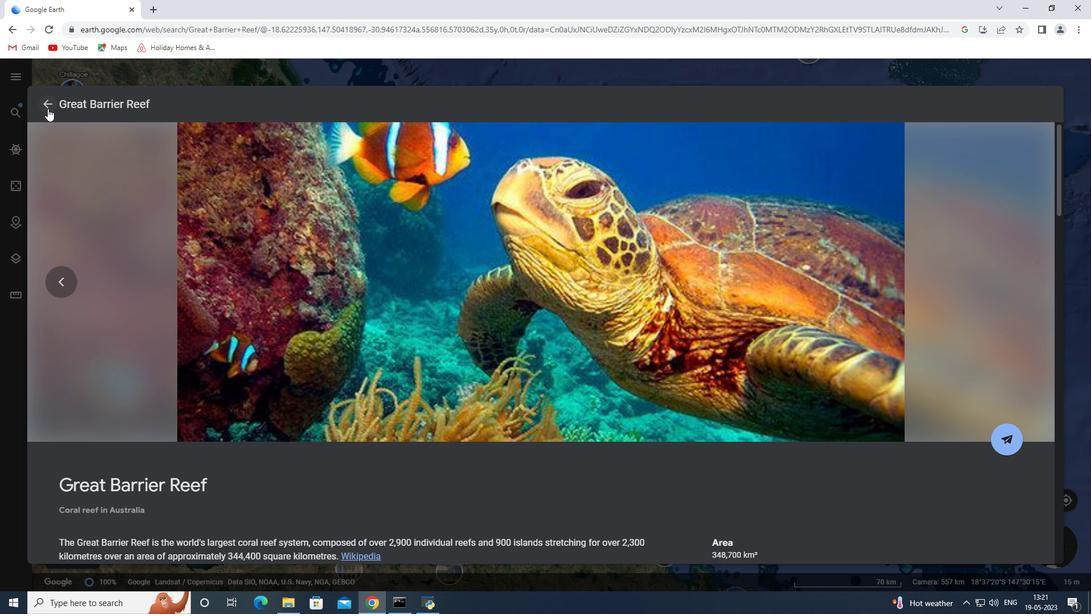 
Action: Mouse moved to (581, 261)
Screenshot: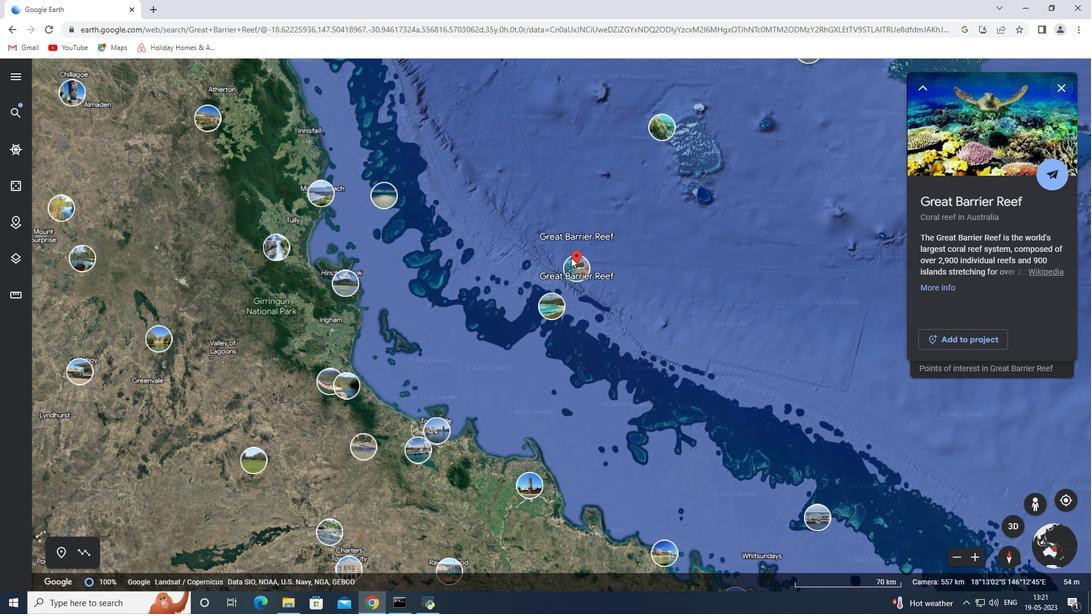 
Action: Mouse scrolled (581, 261) with delta (0, 0)
Screenshot: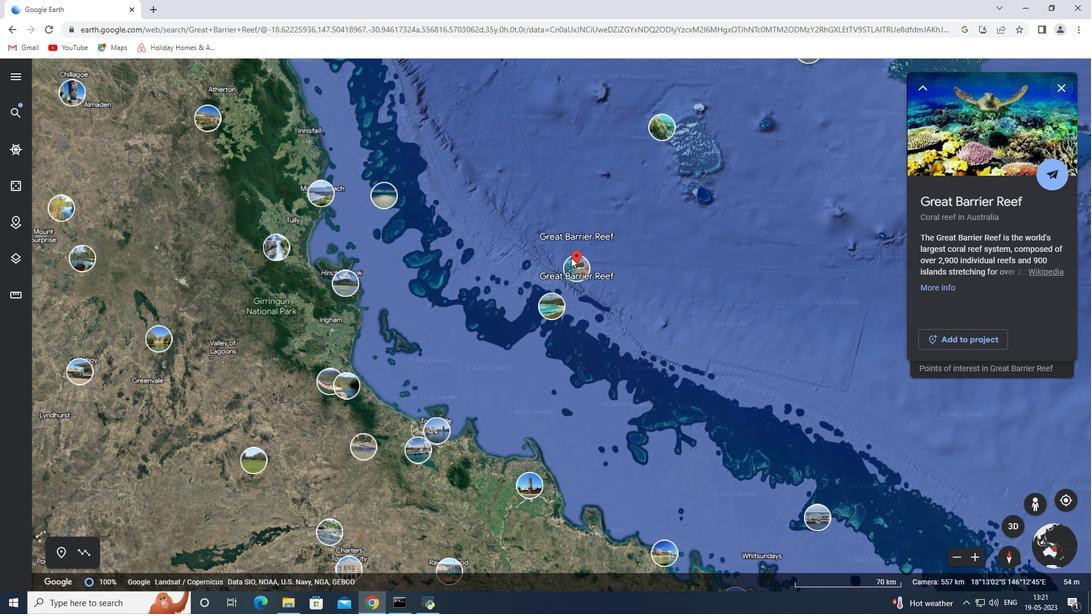 
Action: Mouse moved to (581, 261)
Screenshot: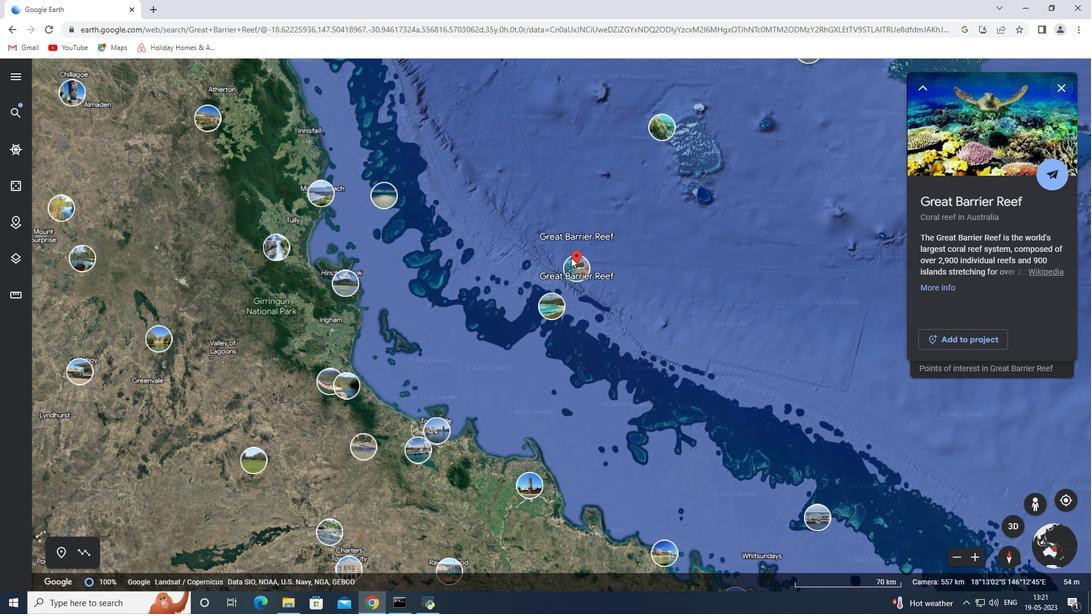 
Action: Mouse scrolled (581, 261) with delta (0, 0)
Screenshot: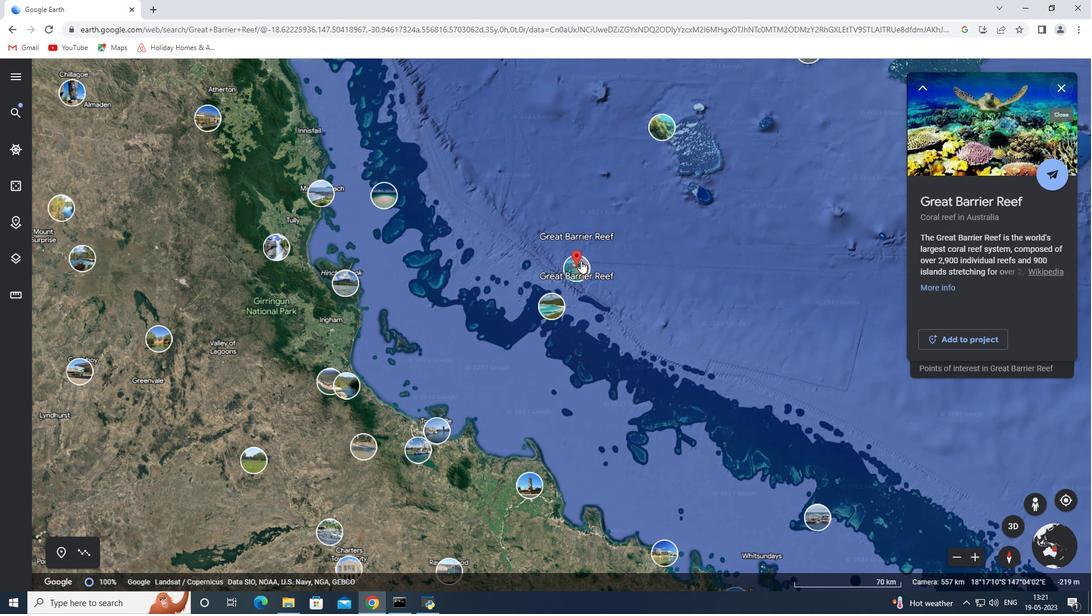 
Action: Mouse moved to (582, 272)
Screenshot: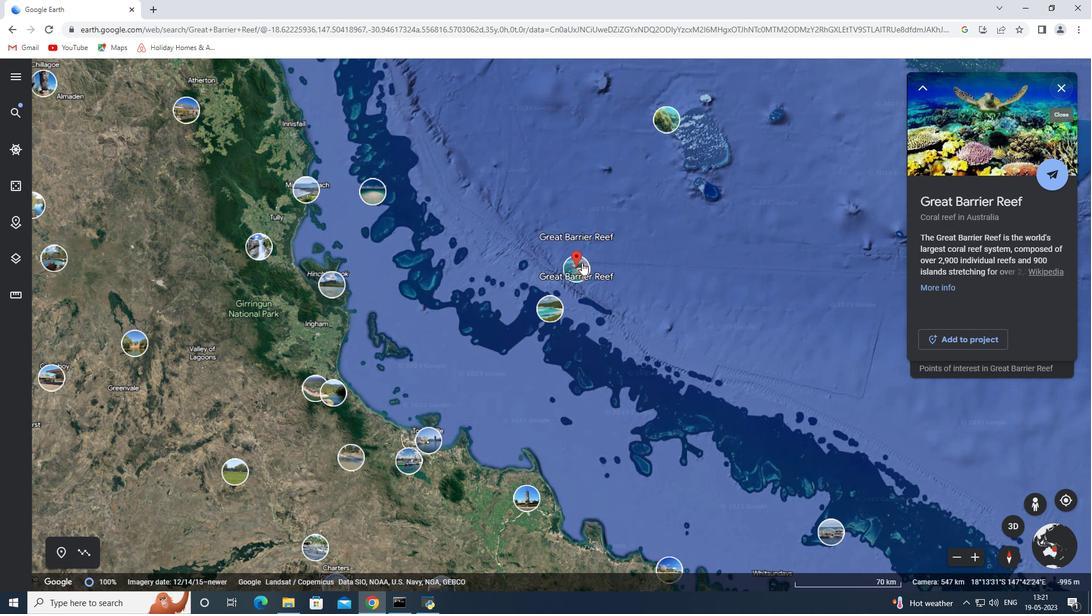 
Action: Mouse scrolled (582, 272) with delta (0, 0)
Screenshot: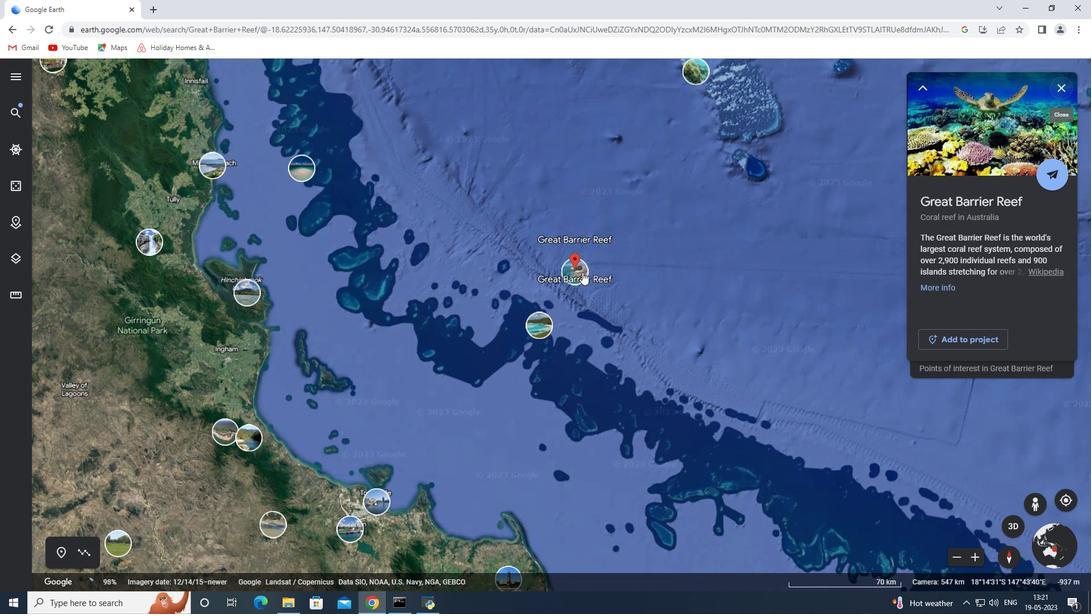 
Action: Mouse scrolled (582, 272) with delta (0, 0)
Screenshot: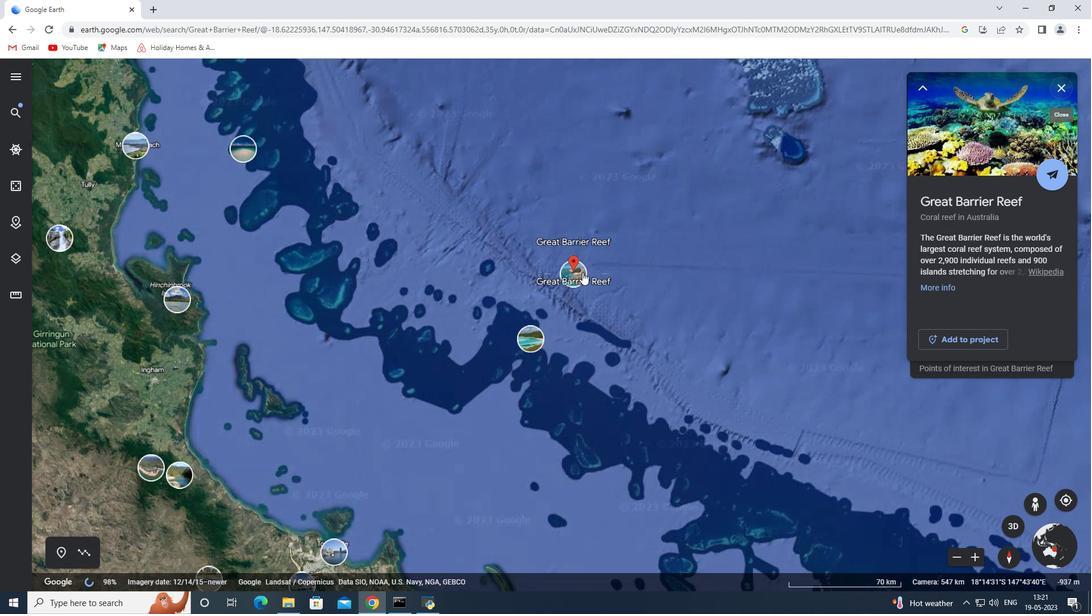 
Action: Mouse moved to (571, 281)
Screenshot: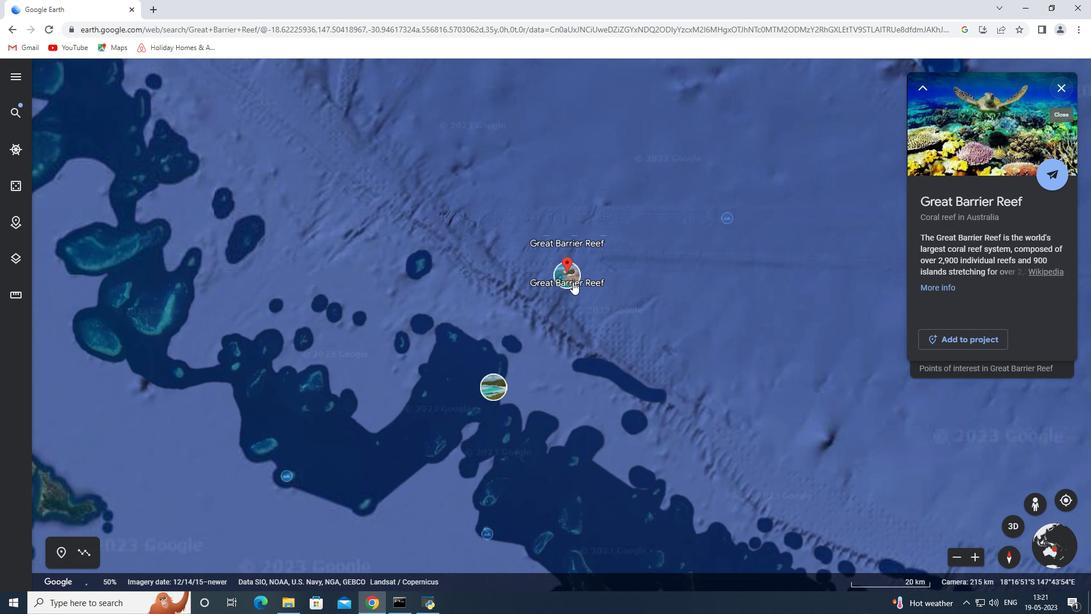 
Action: Mouse pressed left at (571, 281)
Screenshot: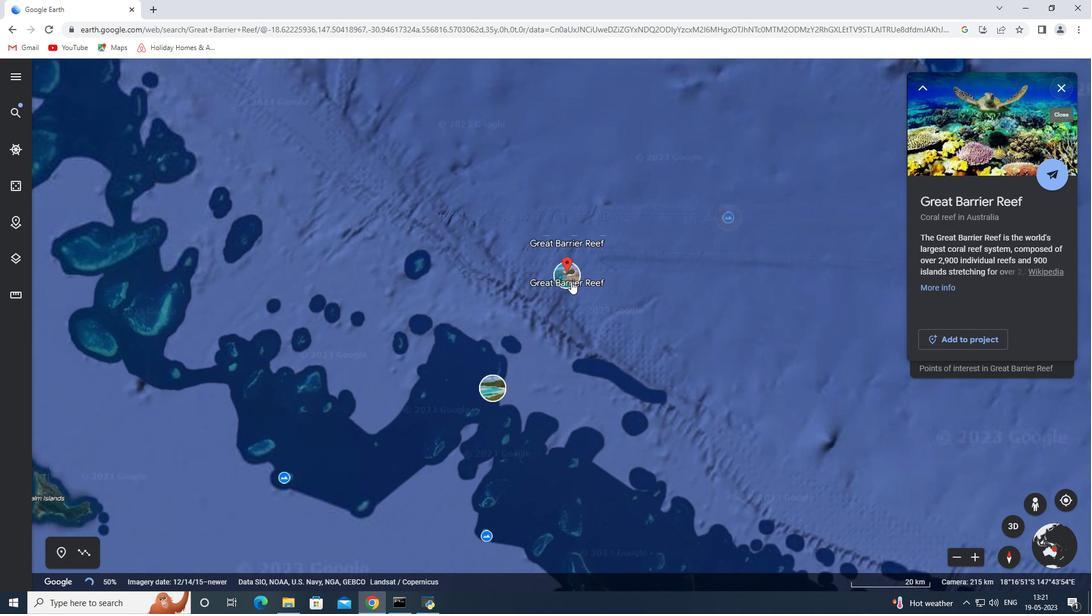 
Action: Mouse moved to (566, 284)
Screenshot: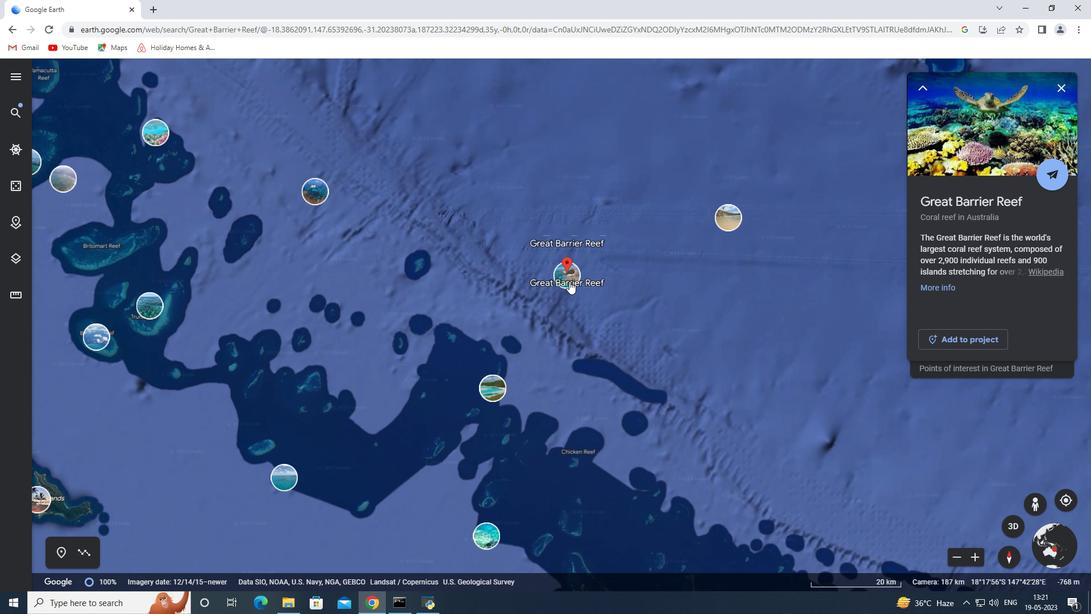 
Action: Mouse pressed left at (566, 284)
Screenshot: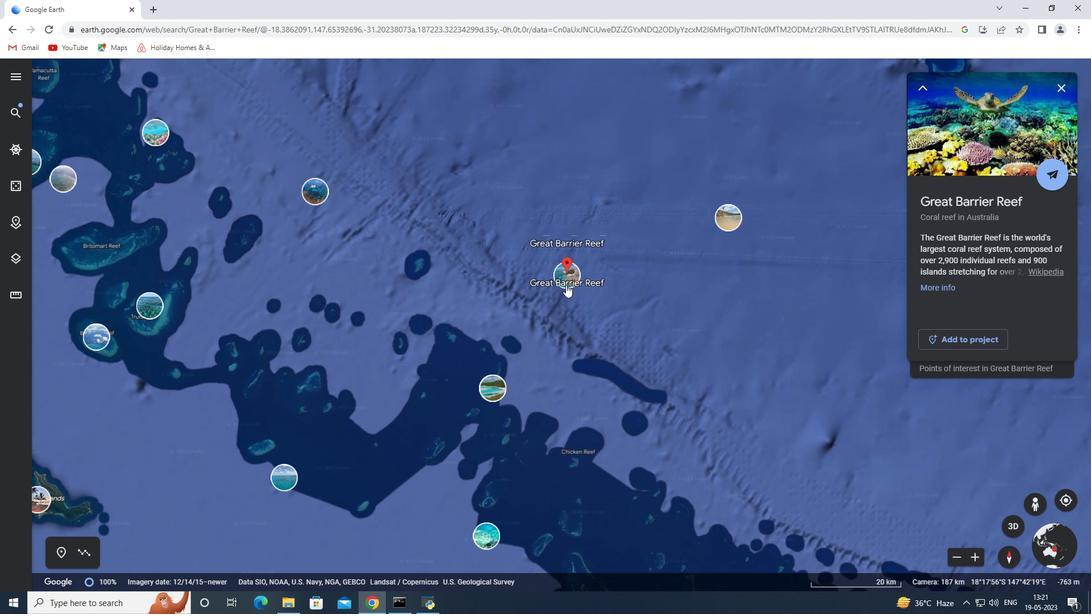
Action: Mouse moved to (577, 271)
Screenshot: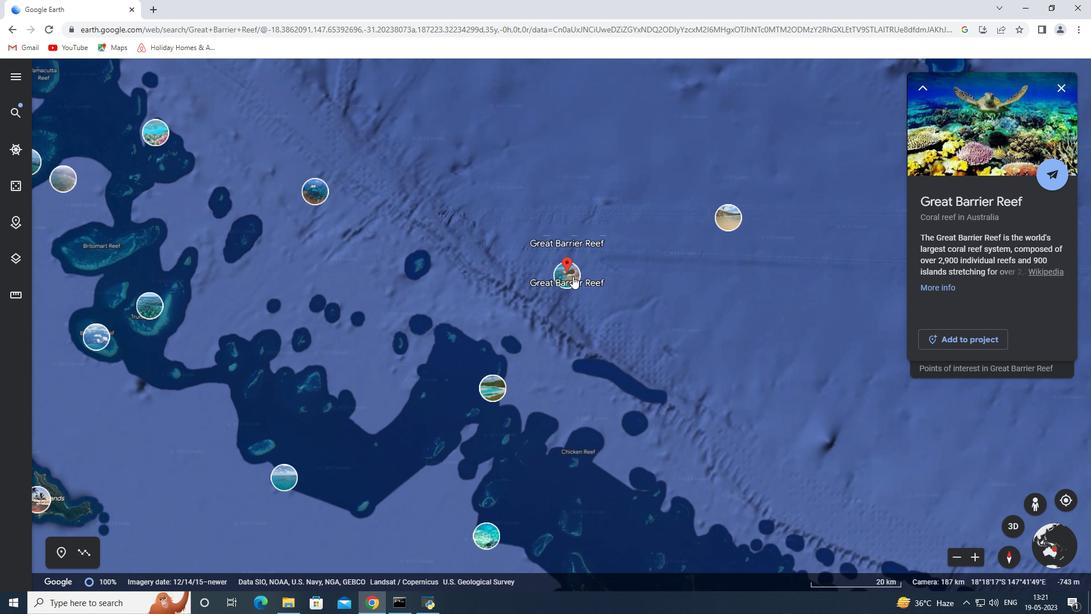 
Action: Mouse pressed left at (577, 271)
Screenshot: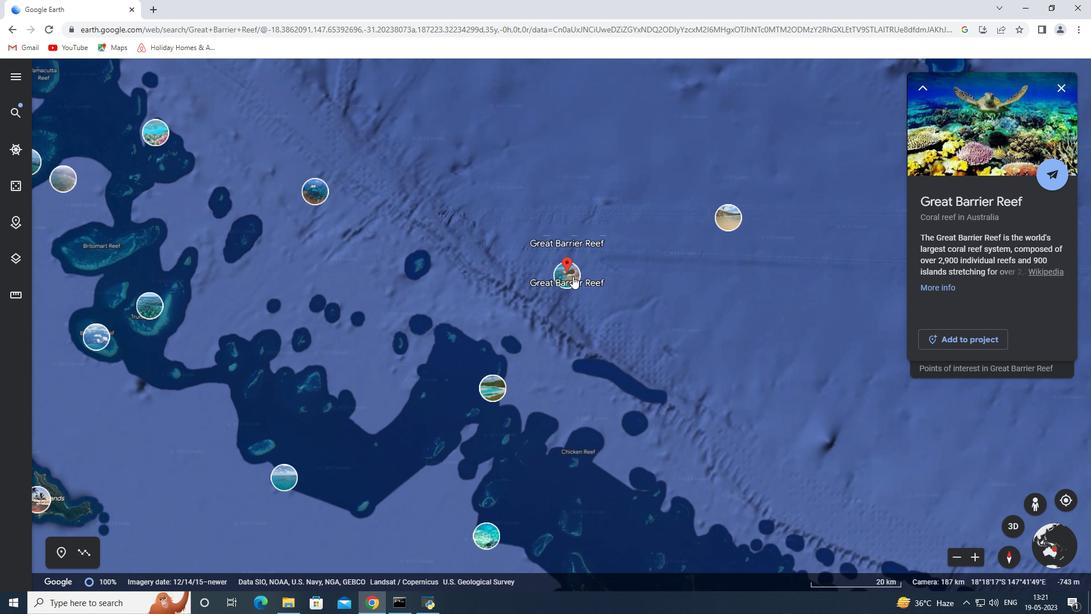 
Action: Mouse moved to (566, 265)
Screenshot: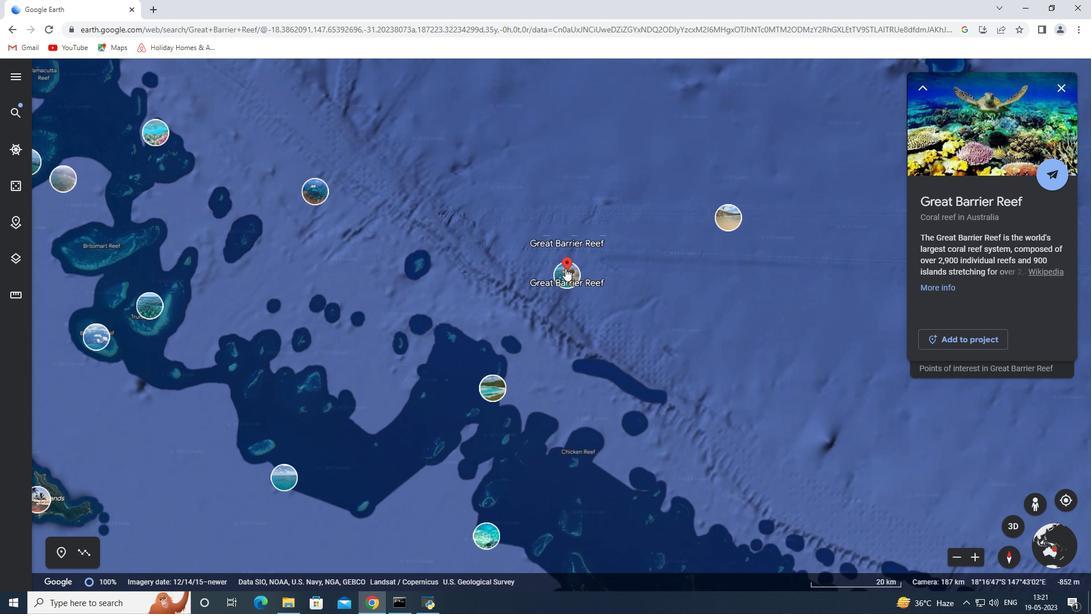 
Action: Mouse pressed left at (566, 265)
Screenshot: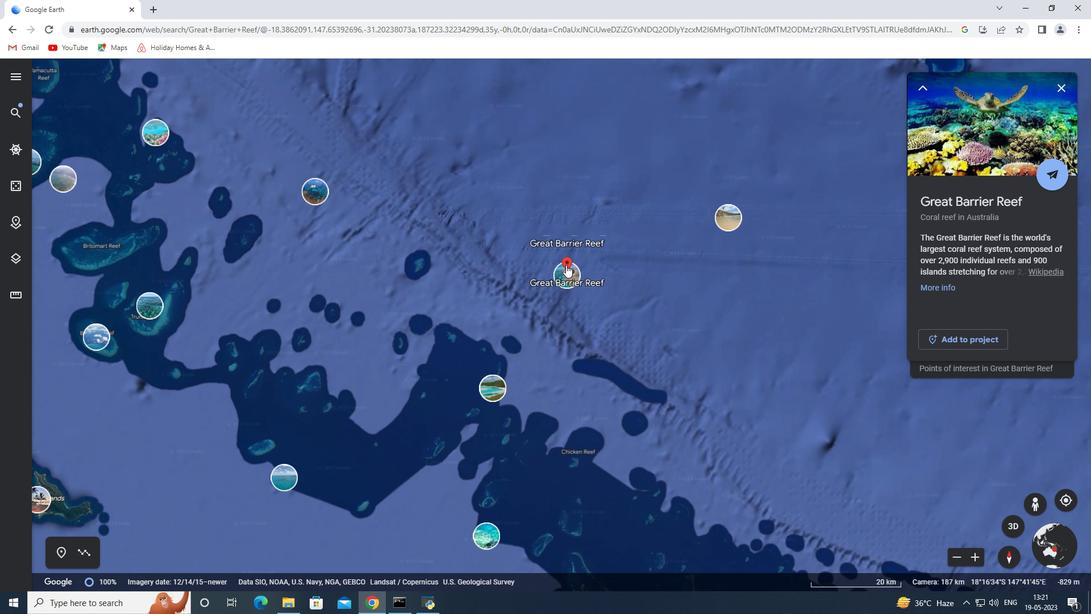 
Action: Mouse moved to (1053, 323)
Screenshot: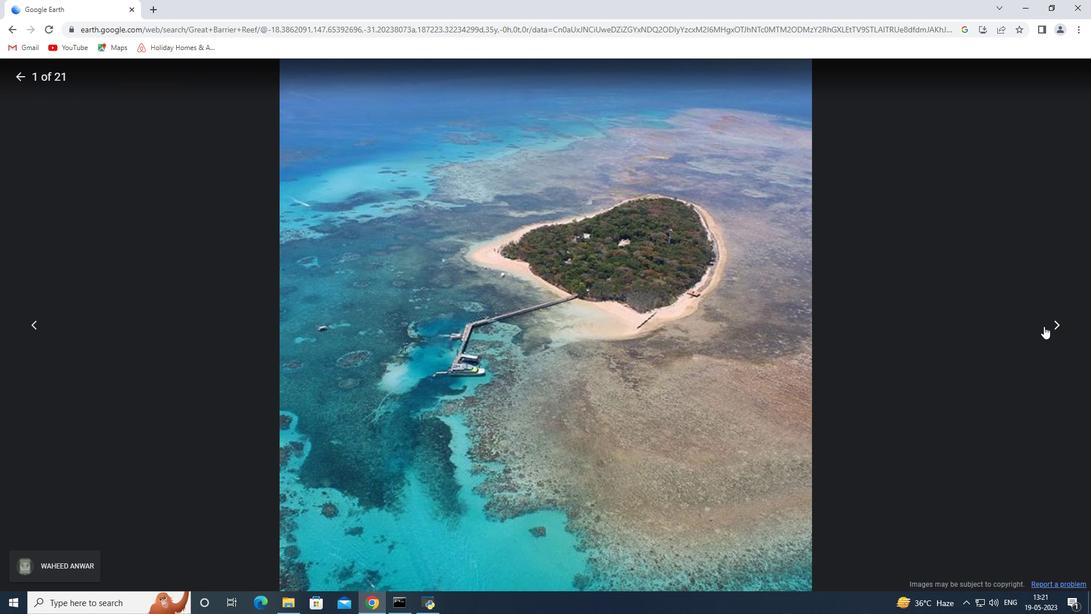 
Action: Mouse pressed left at (1053, 323)
Screenshot: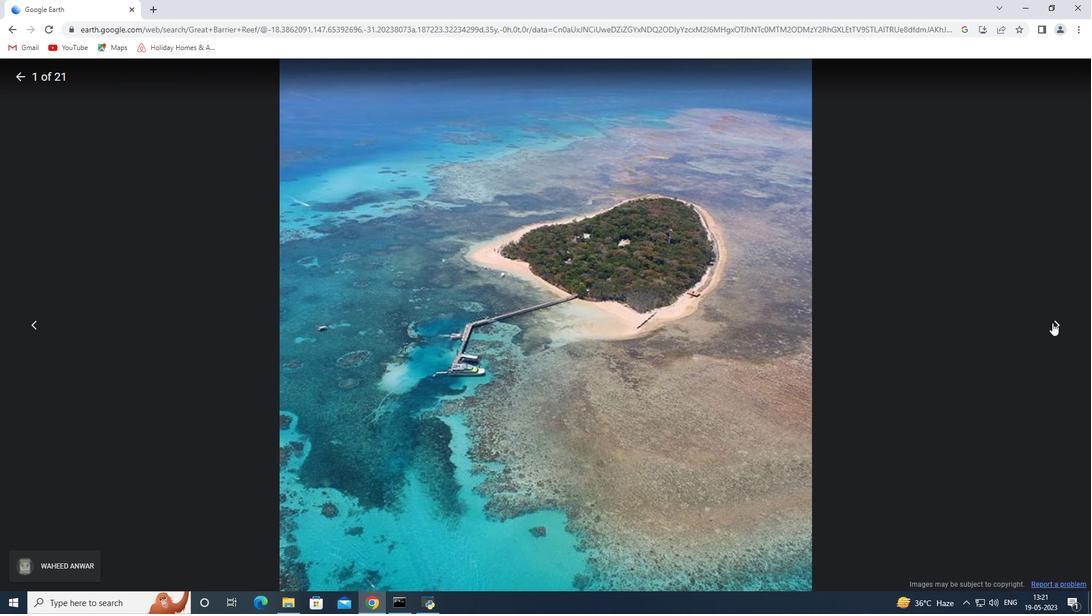 
Action: Mouse moved to (1068, 325)
Screenshot: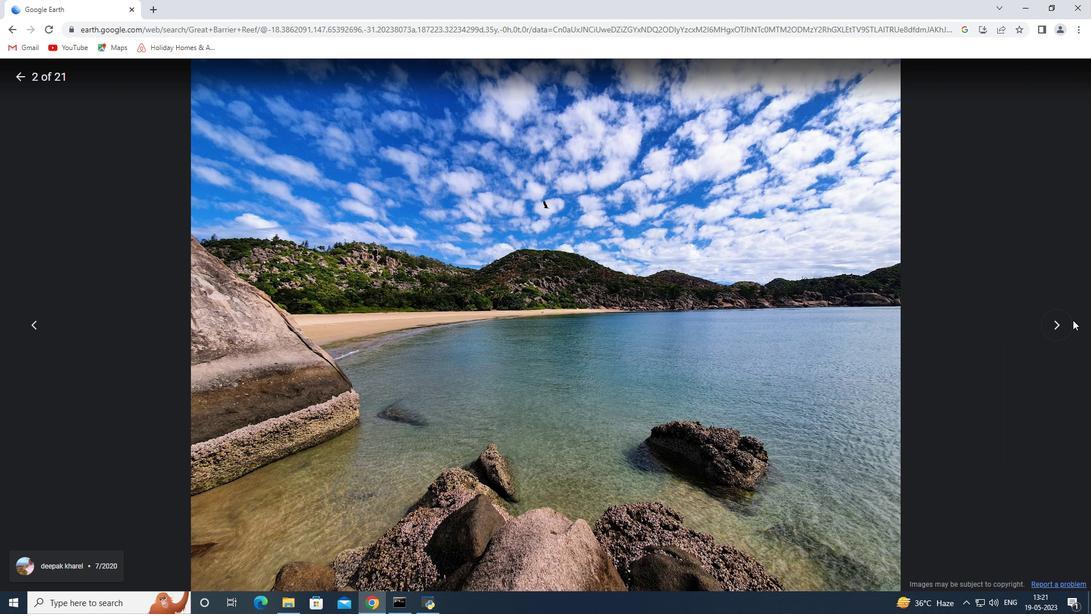 
Action: Mouse pressed left at (1068, 325)
Screenshot: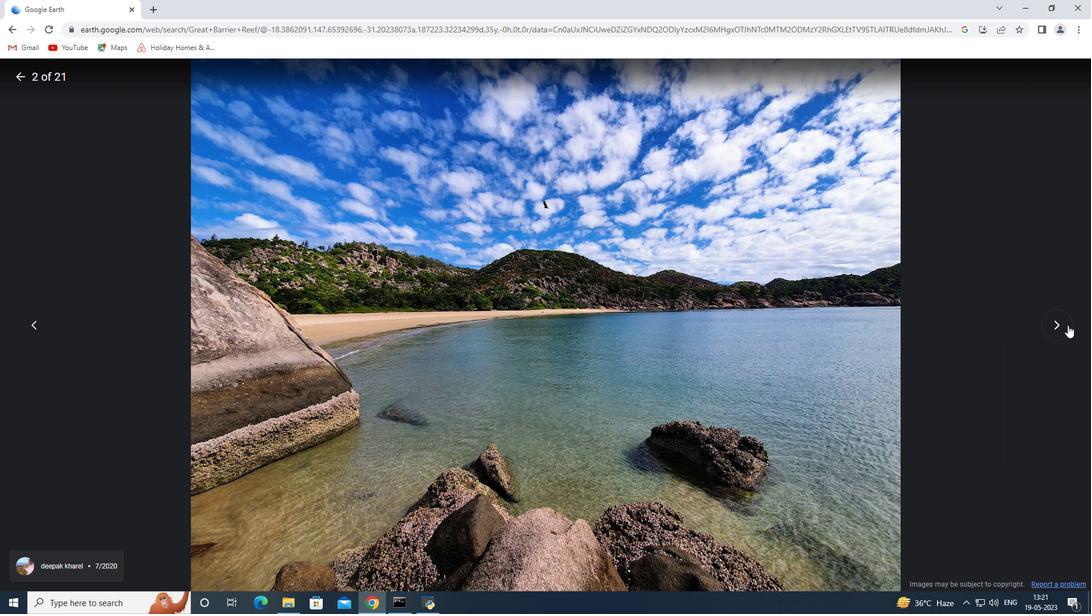 
Action: Mouse moved to (11, 73)
Screenshot: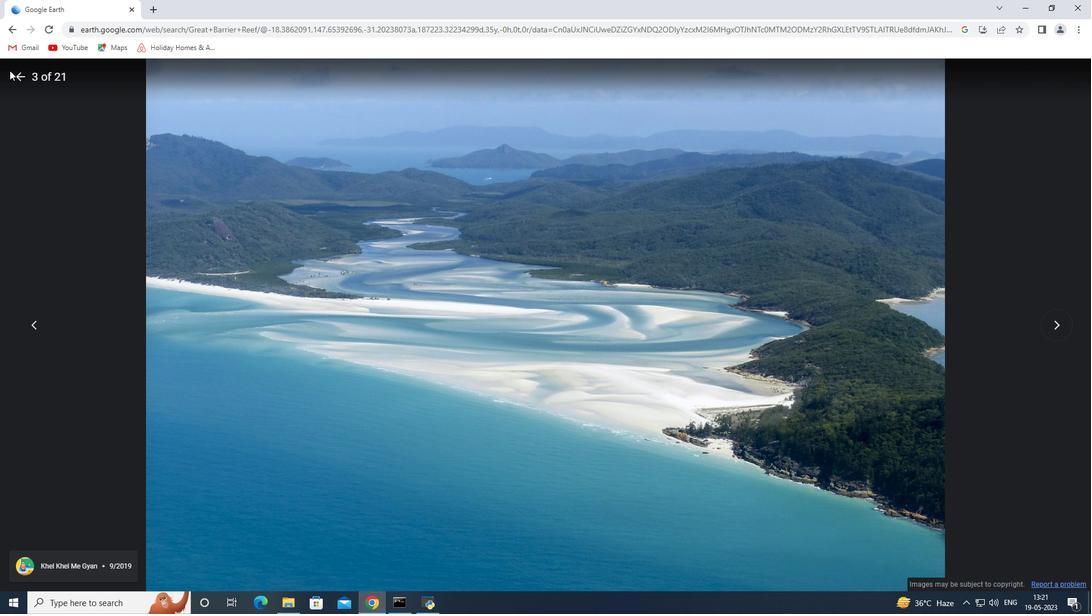 
Action: Mouse pressed left at (11, 73)
Screenshot: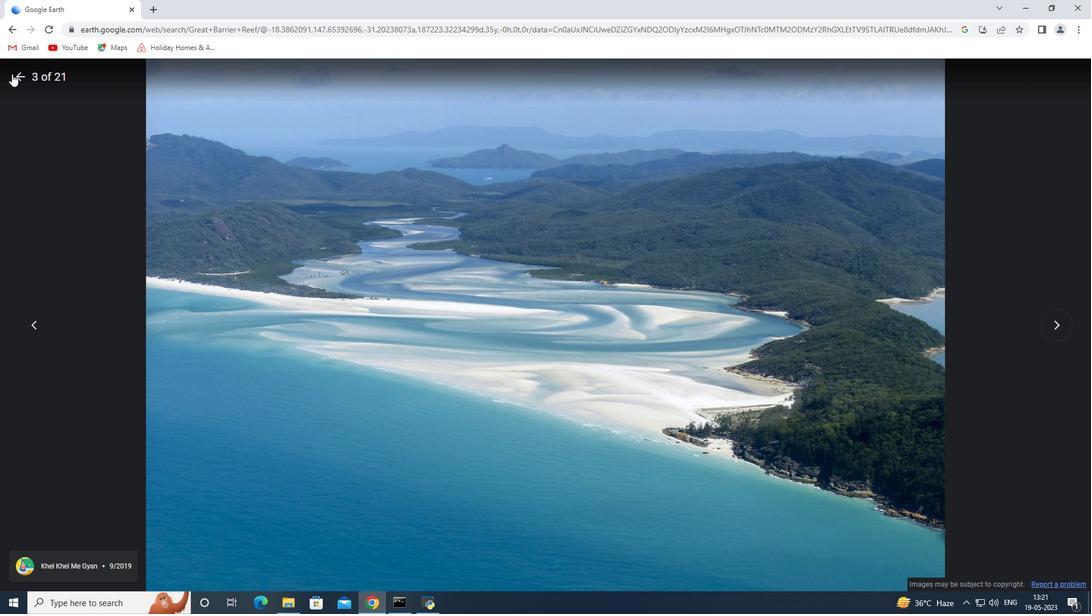 
Action: Mouse moved to (984, 336)
Screenshot: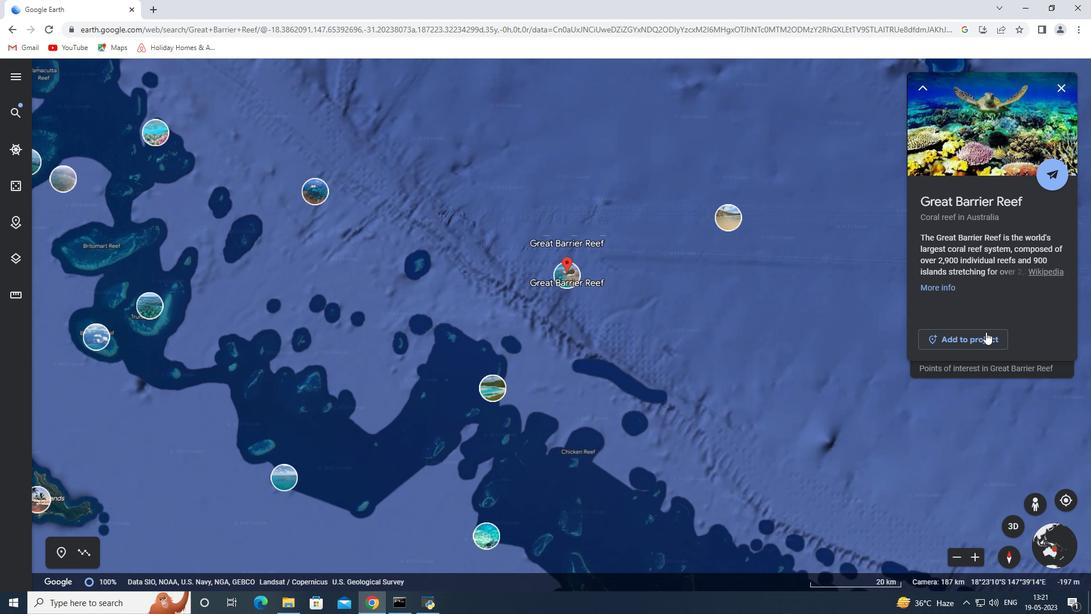 
Action: Mouse pressed left at (984, 336)
Screenshot: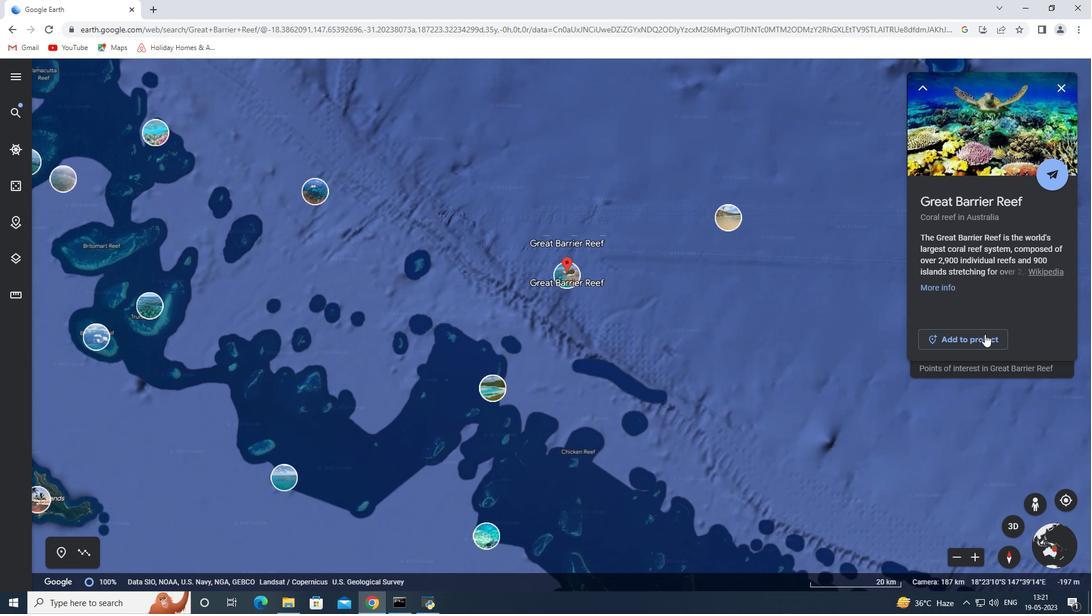 
Action: Mouse moved to (503, 299)
Screenshot: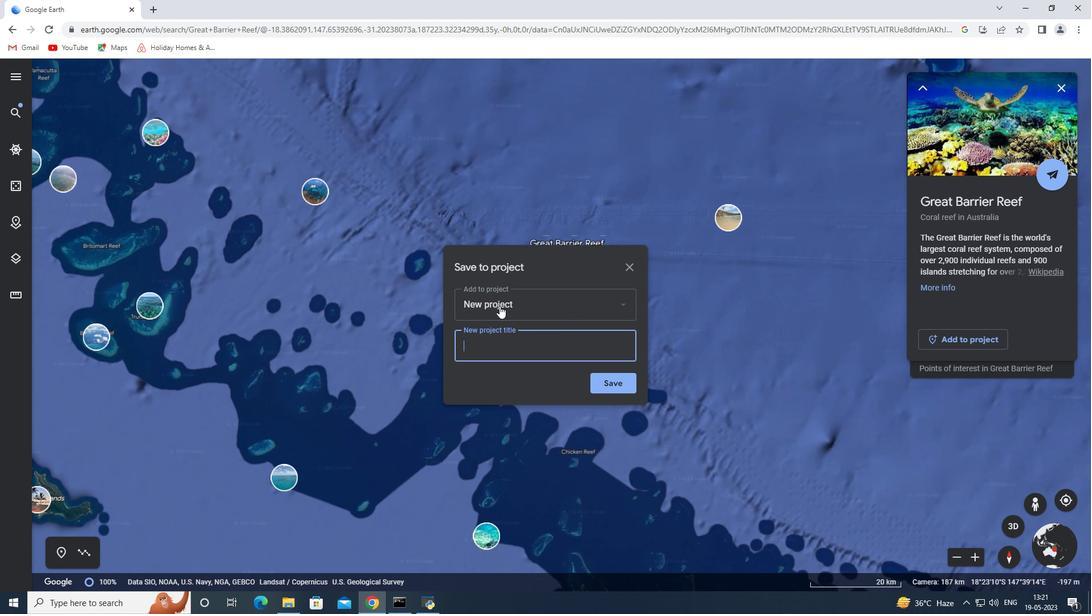 
Action: Mouse pressed left at (503, 299)
Screenshot: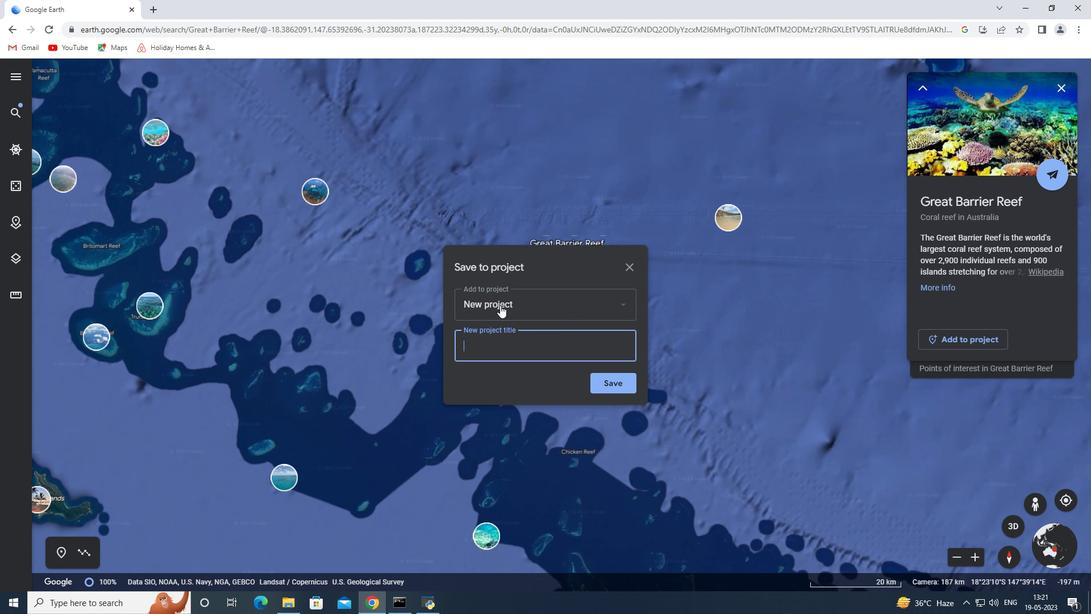 
Action: Mouse moved to (501, 374)
Screenshot: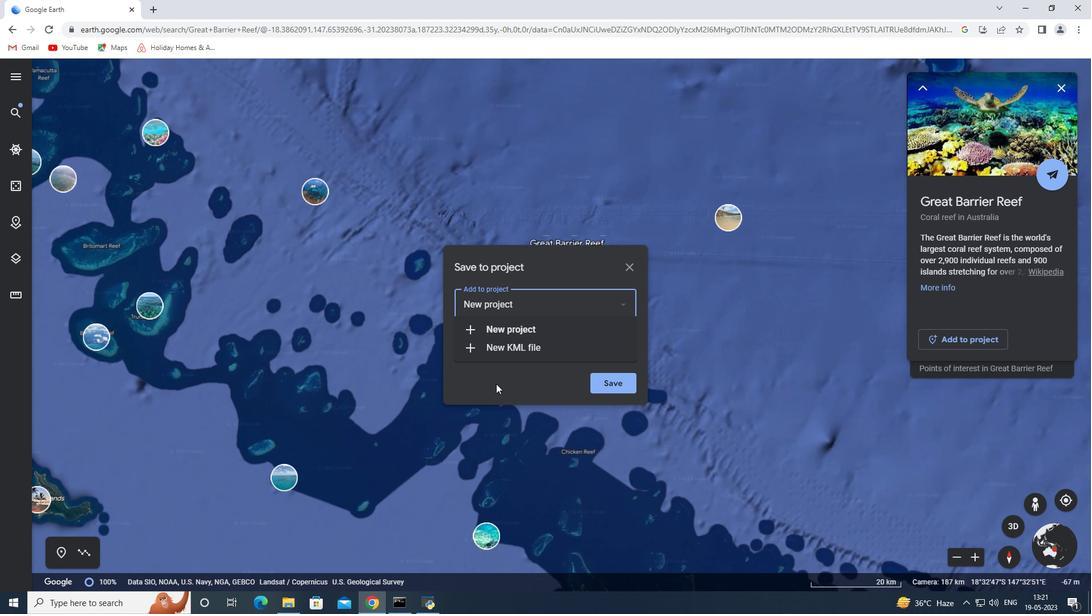 
Action: Mouse pressed left at (501, 374)
Screenshot: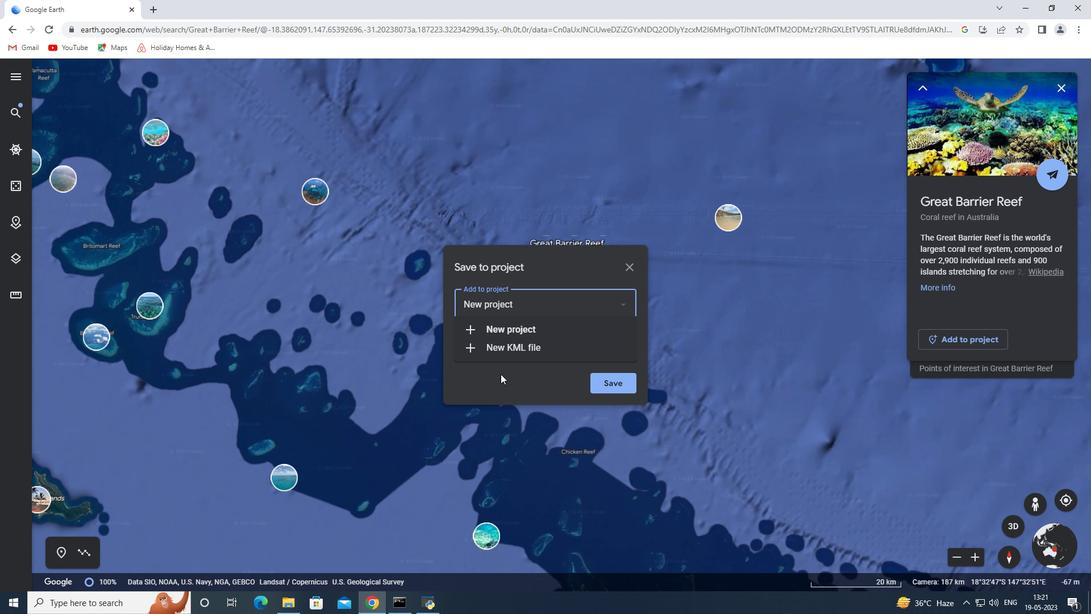 
Action: Mouse moved to (522, 365)
Screenshot: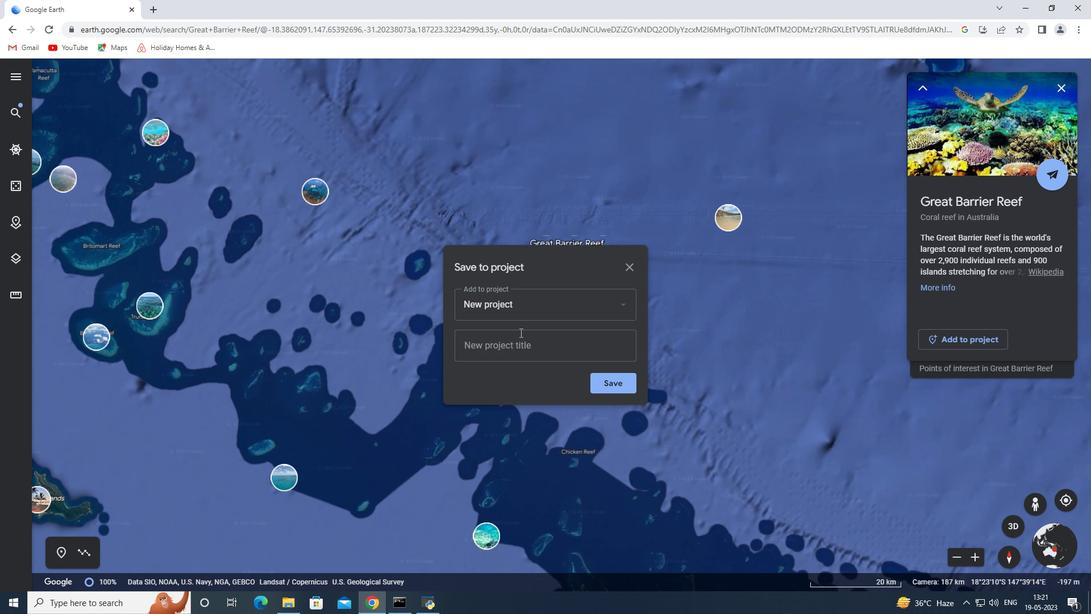 
Action: Mouse pressed left at (522, 365)
Screenshot: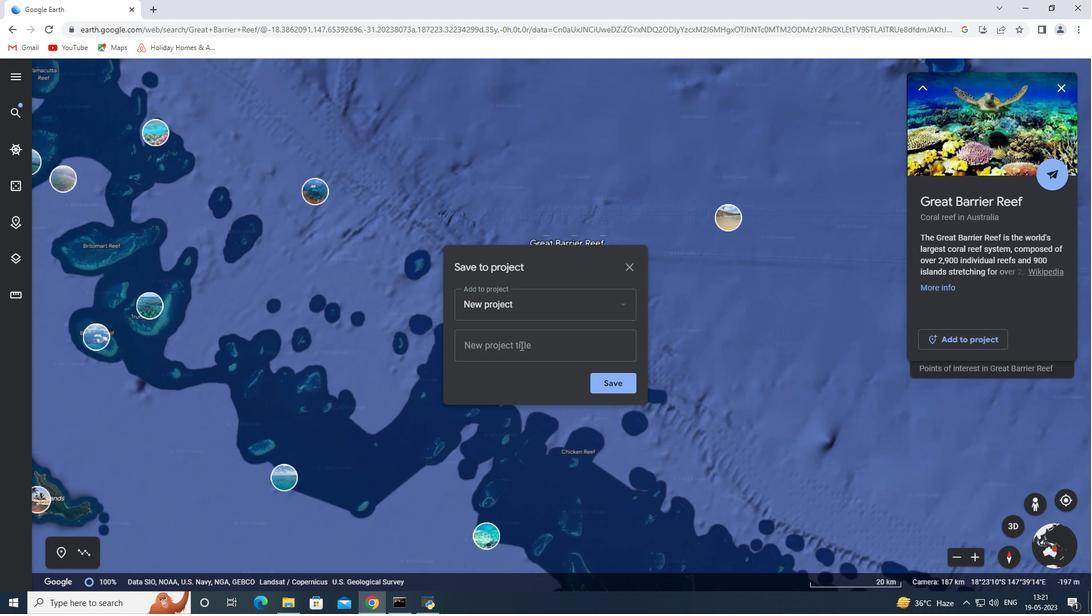 
Action: Mouse moved to (521, 346)
Screenshot: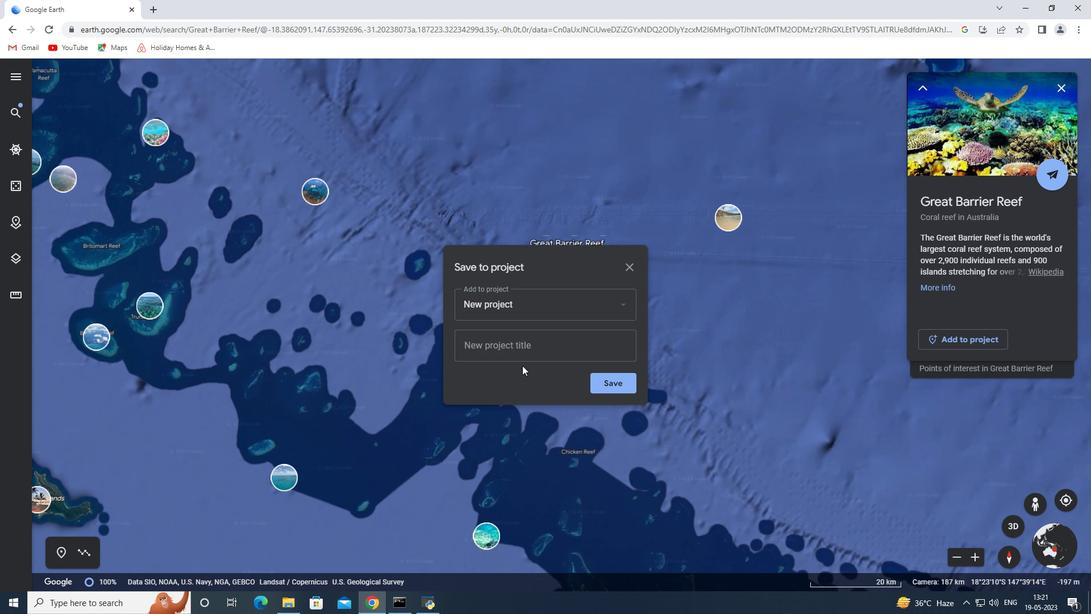 
Action: Mouse pressed left at (521, 346)
Screenshot: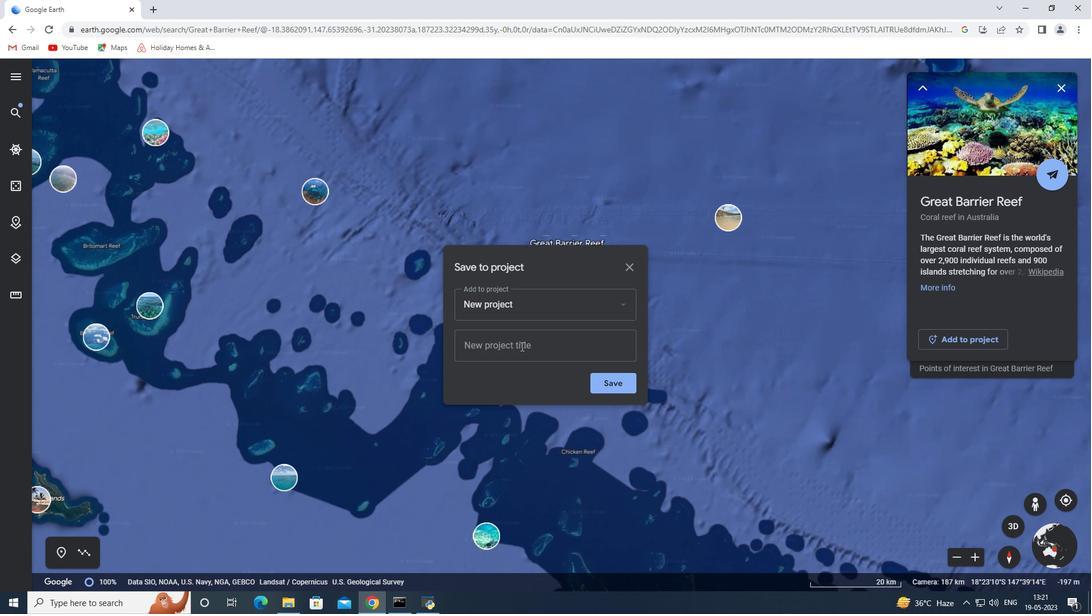 
Action: Mouse moved to (516, 356)
Screenshot: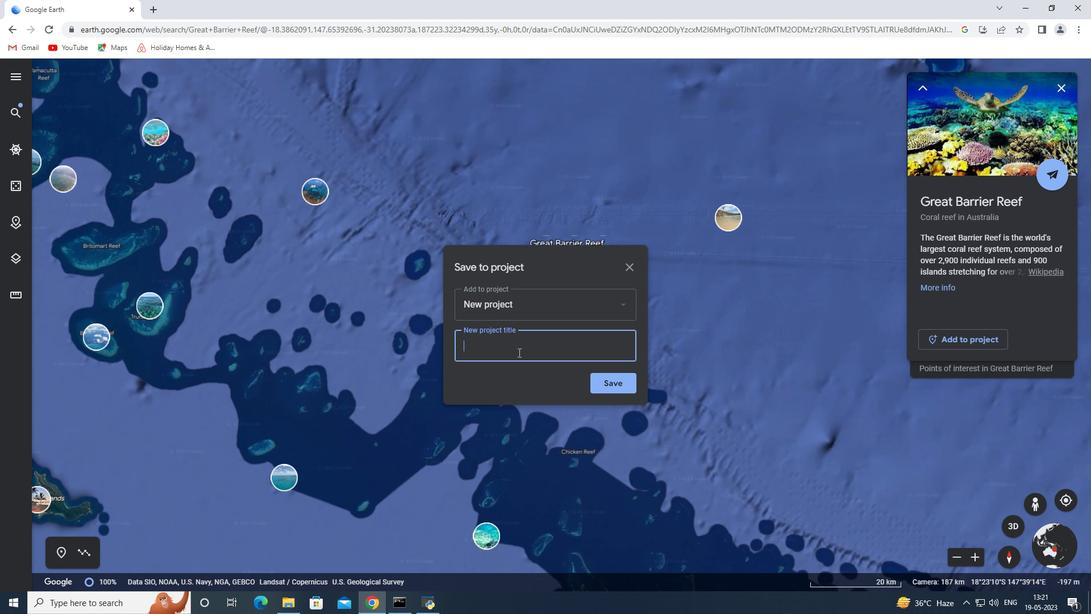 
